 Task: open an excel sheet and write heading  Dollar SenseAdd Dates in a column and its values below  '2023-05-01, 2023-05-05, 2023-05-10, 2023-05-15, 2023-05-20, 2023-05-25 & 2023-05-31. 'Add Descriptionsin next column and its values below  Monthly Salary, Grocery Shopping, Dining Out., Utility Bill, Transportation, Entertainment & Miscellaneous. Add Amount in next column and its values below  $2,500, $100, $50, $150, $30, $50 & $20. Add Income/ Expensein next column and its values below  Income, Expenses, Expenses, Expenses, Expenses, Expenses & Expenses. Add Balance in next column and its values below  $2,500, $2,400, $2,350, $2,200, $2,170, $2,120 & $2,100. Save page Alpha Sales review 
Action: Mouse moved to (93, 175)
Screenshot: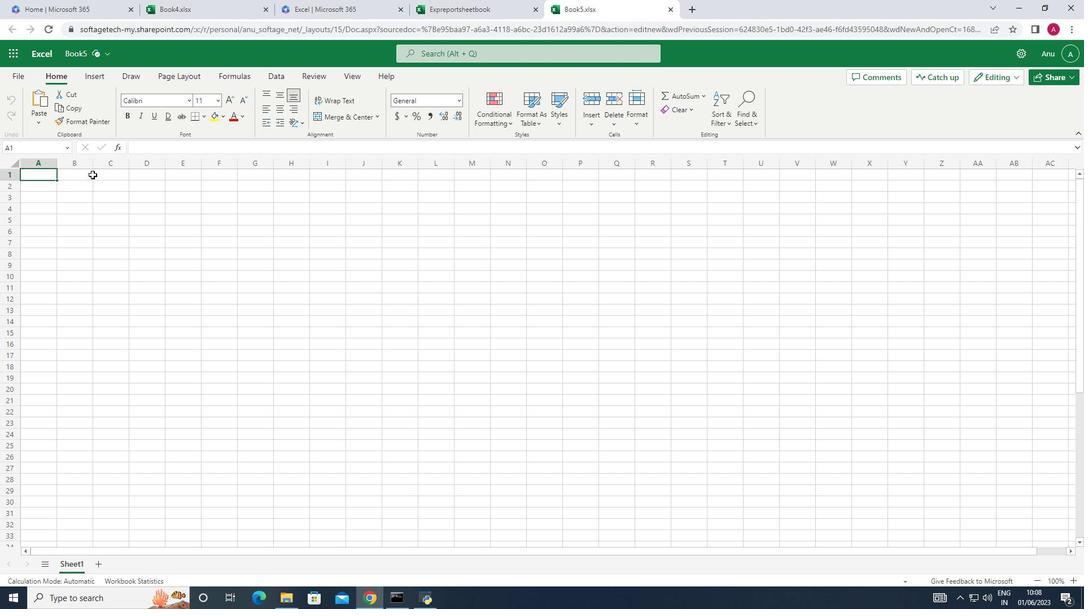 
Action: Mouse pressed left at (93, 175)
Screenshot: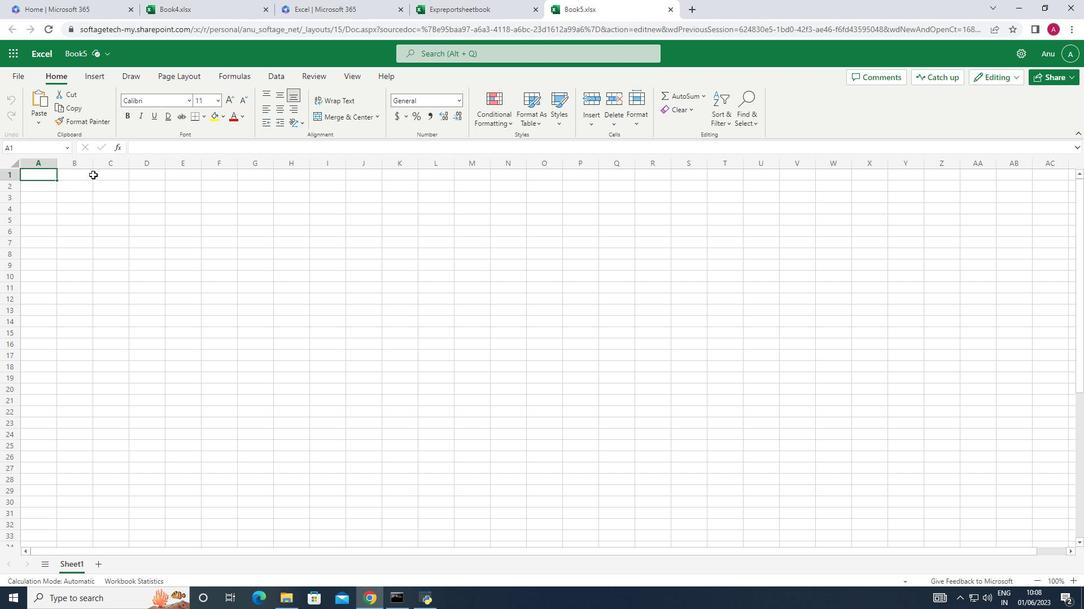 
Action: Key pressed <Key.shift>Dollar<Key.space><Key.shift>Sense<Key.space>
Screenshot: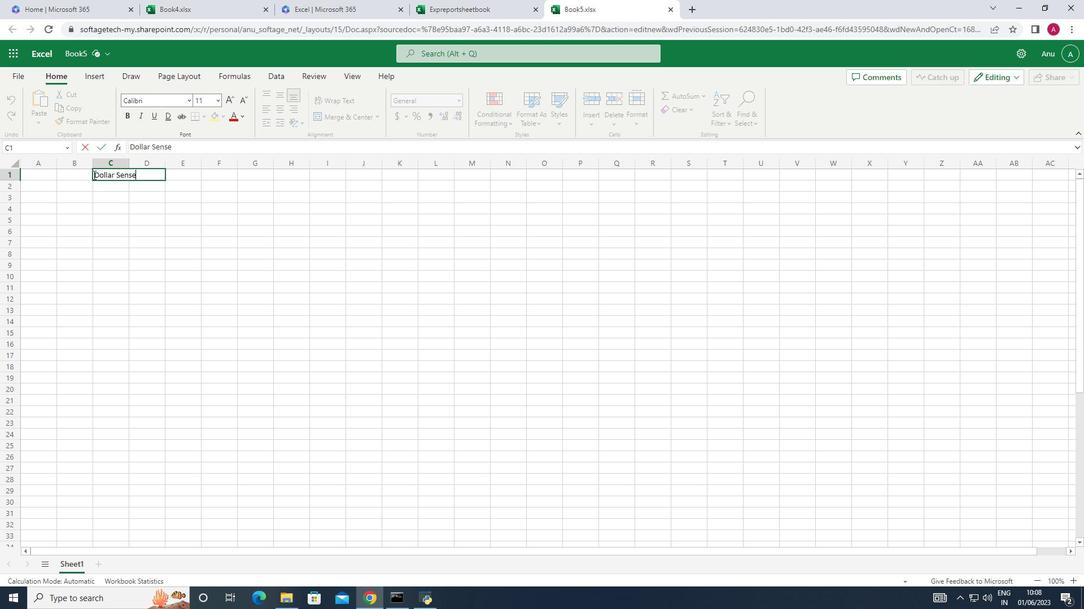
Action: Mouse moved to (43, 186)
Screenshot: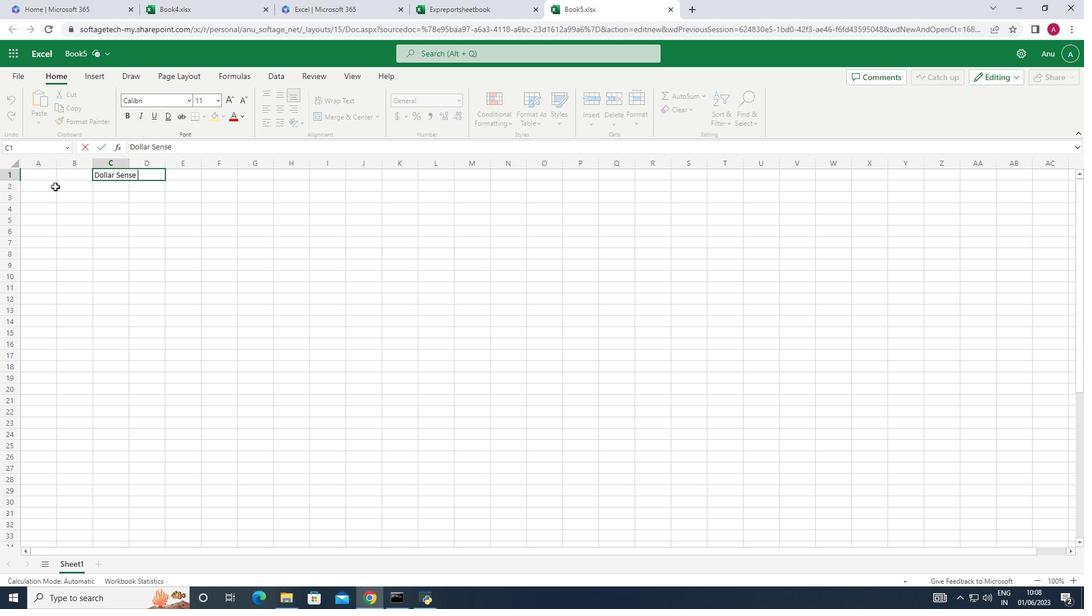 
Action: Mouse pressed left at (43, 186)
Screenshot: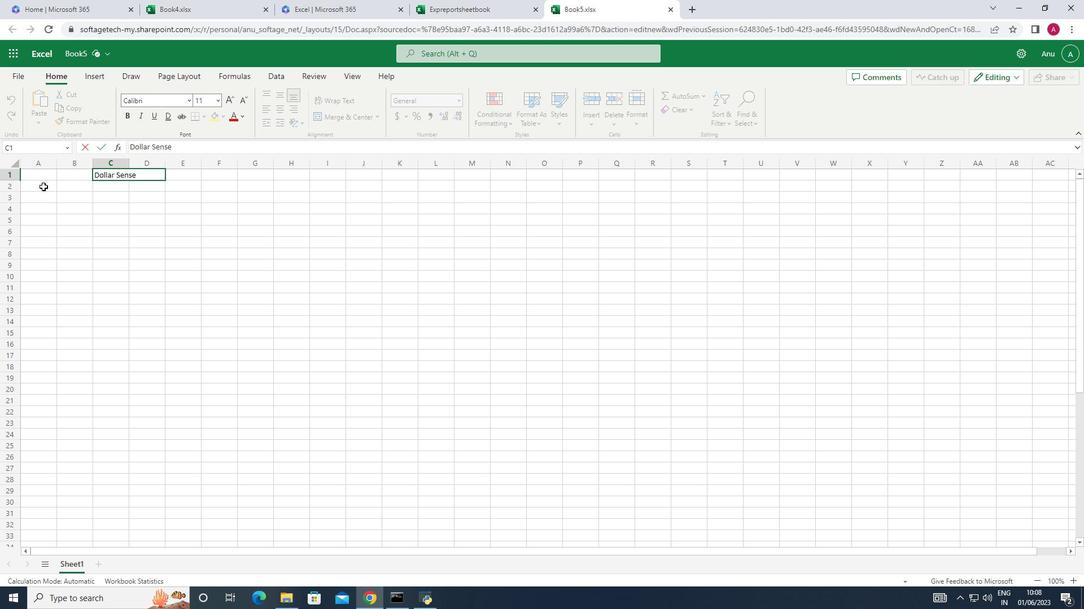
Action: Key pressed <Key.shift>Date<Key.down>2023-05-01<Key.down><Key.up>2023<Key.shift_r><Key.shift_r><Key.shift_r><Key.shift_r><Key.shift_r><Key.shift_r><Key.shift_r><Key.shift_r><Key.shift_r><Key.shift_r><Key.shift_r><Key.shift_r><Key.shift_r><Key.shift_r><Key.shift_r>_<Key.backspace>-05-01<Key.down>2023-05-05<Key.down>2023-05-10<Key.down>2023-15-<Key.backspace><Key.backspace><Key.backspace>5-15<Key.down>2023-05-20<Key.down>203-05-25<Key.down><Key.up>2023-05-25<Key.down>2023-05-31<Key.down>
Screenshot: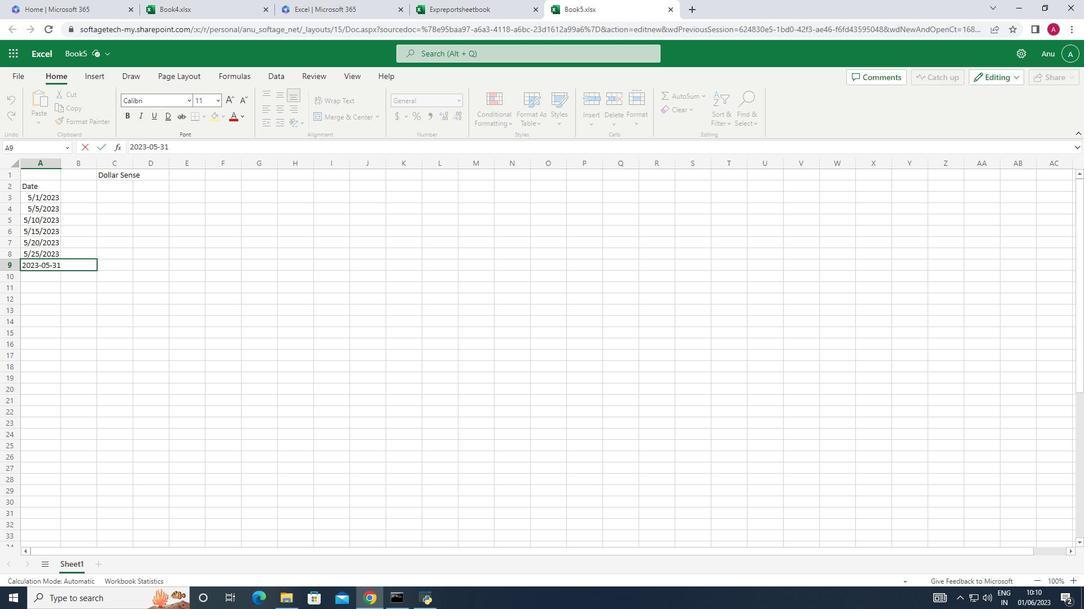 
Action: Mouse moved to (72, 188)
Screenshot: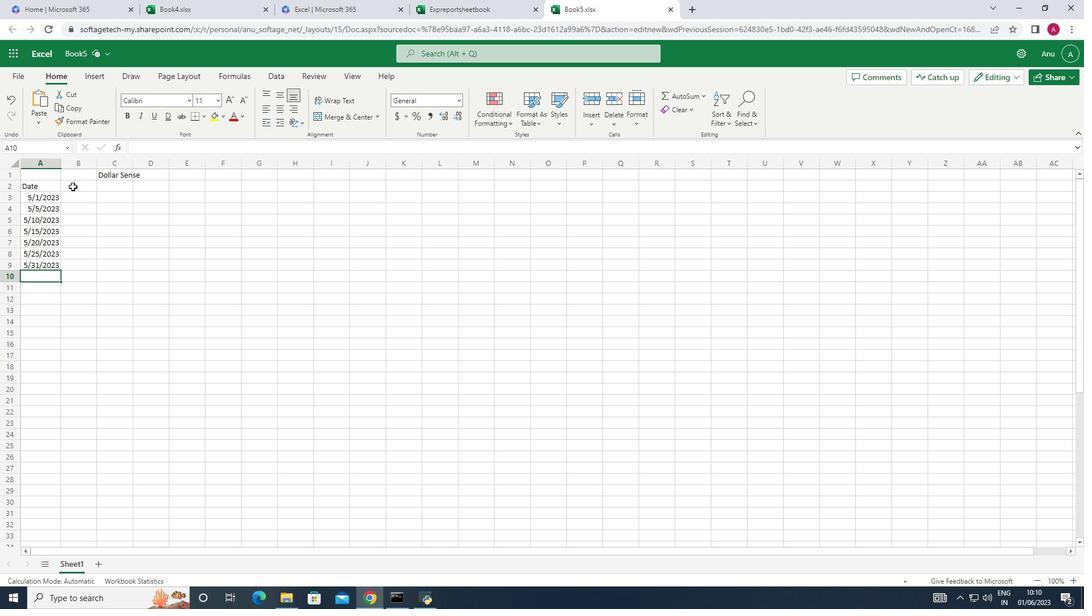 
Action: Mouse pressed left at (72, 188)
Screenshot: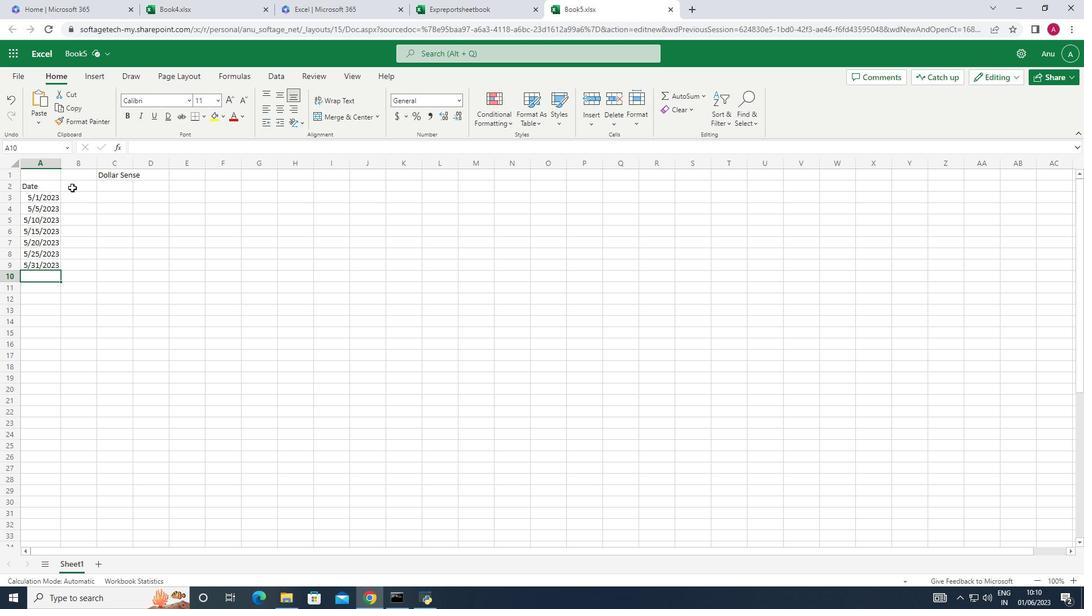 
Action: Key pressed <Key.shift>Descriptionsin<Key.backspace><Key.backspace><Key.down><Key.shift_r>Monthly<Key.space><Key.shift>Salary<Key.down><Key.shift>Grocery<Key.down><Key.shift>Shopping<Key.down><Key.shift>Dining<Key.space><Key.shift_r>Out<Key.down><Key.shift_r>Utility<Key.space><Key.shift>Bill<Key.down><Key.shift>Transportation<Key.down><Key.shift>Entertainment<Key.down>
Screenshot: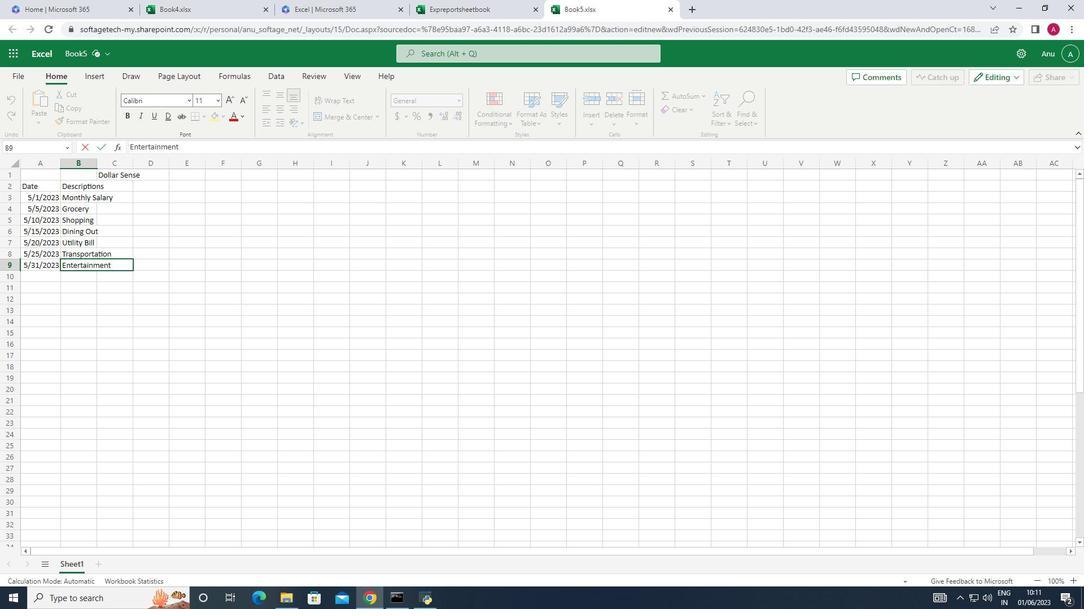 
Action: Mouse moved to (40, 198)
Screenshot: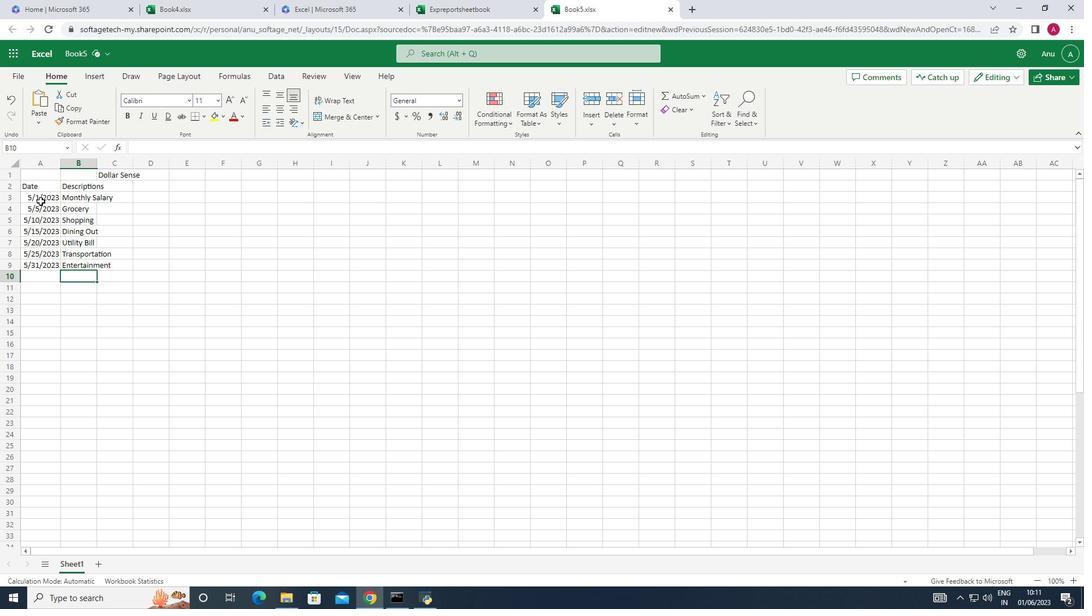 
Action: Mouse pressed left at (40, 198)
Screenshot: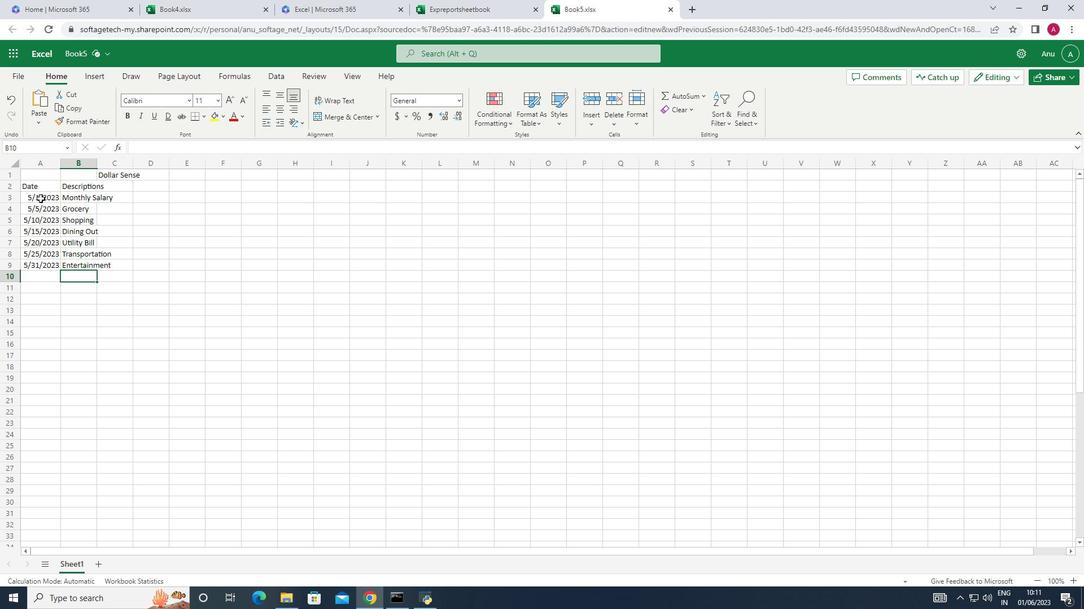 
Action: Mouse moved to (138, 237)
Screenshot: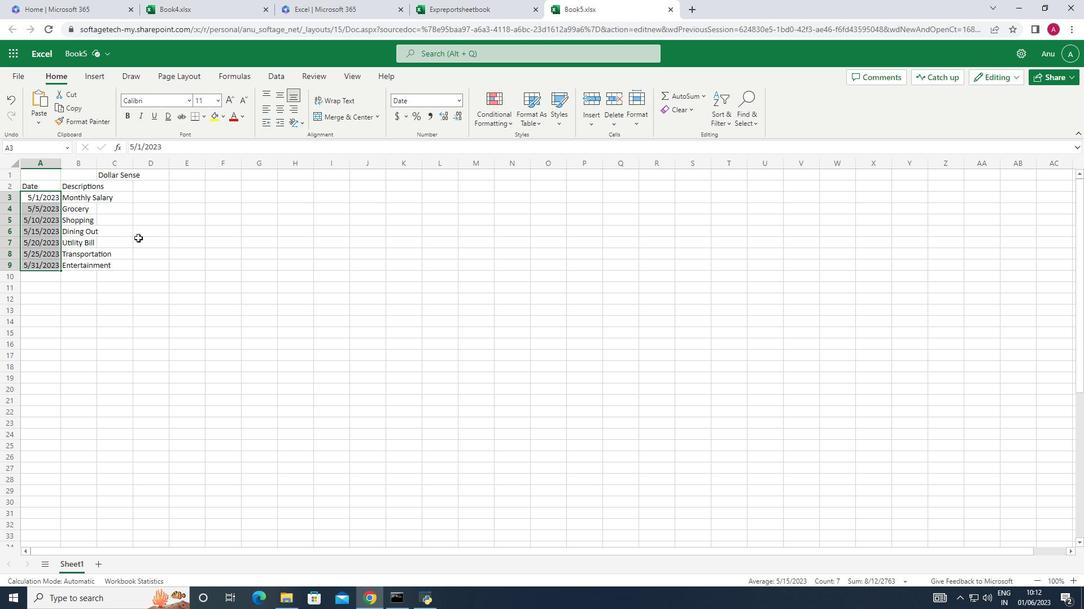 
Action: Mouse pressed left at (138, 237)
Screenshot: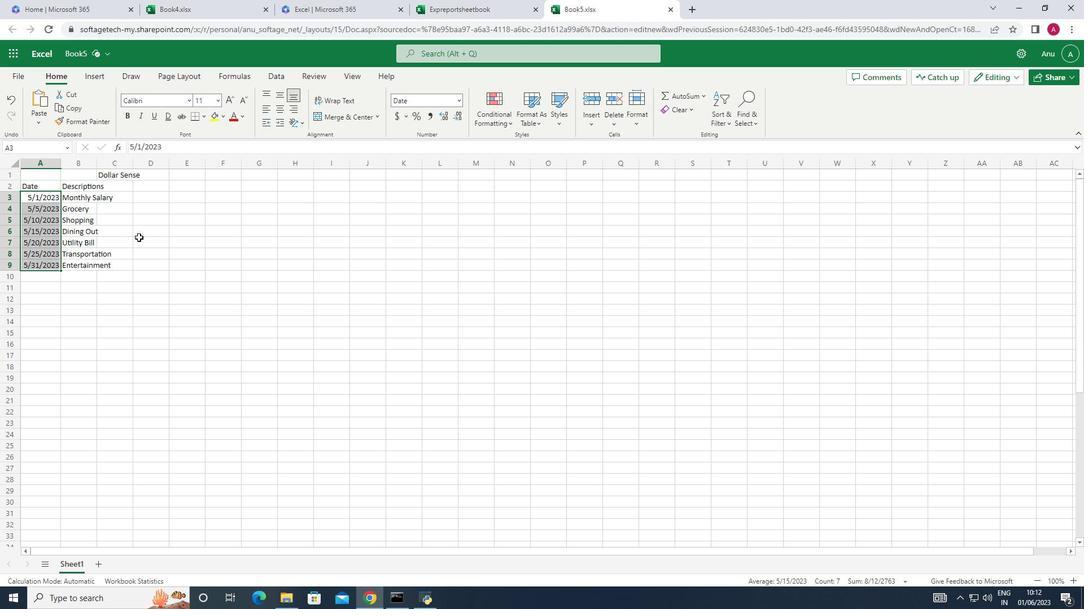 
Action: Mouse moved to (87, 224)
Screenshot: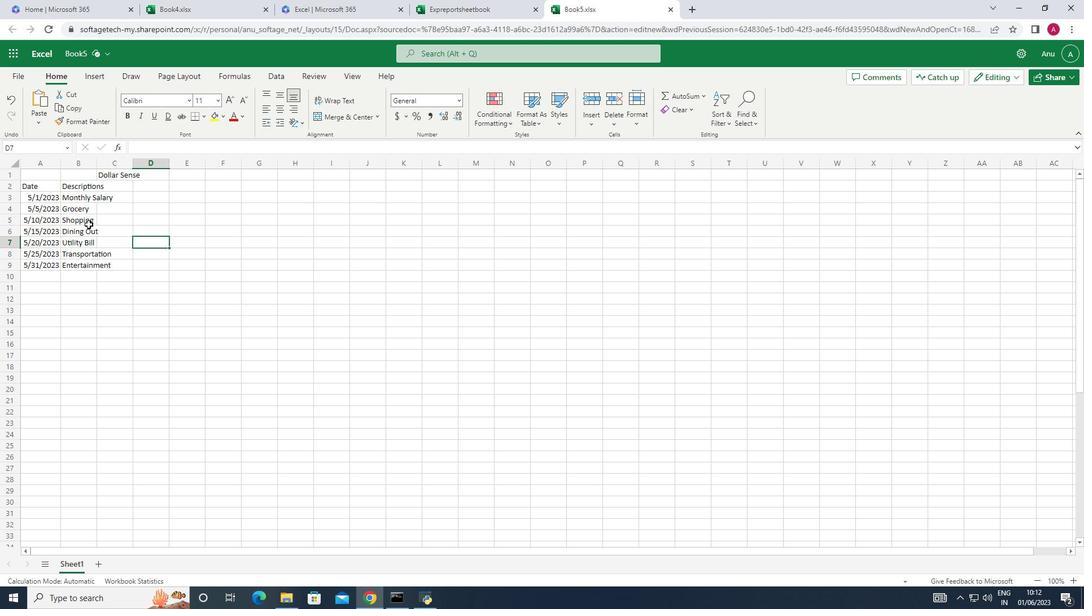 
Action: Mouse pressed left at (87, 224)
Screenshot: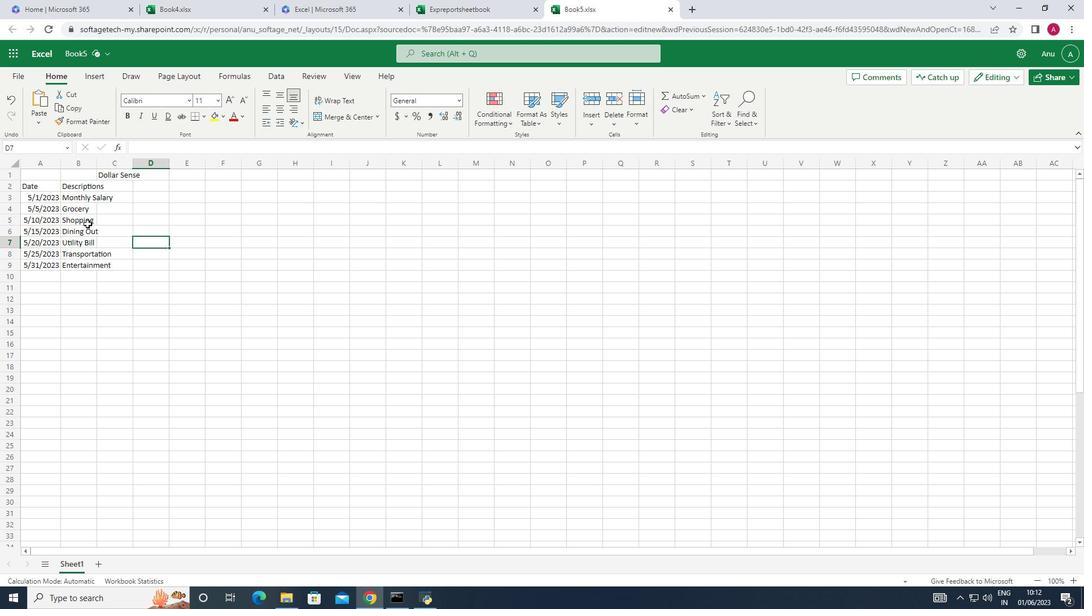 
Action: Mouse moved to (80, 232)
Screenshot: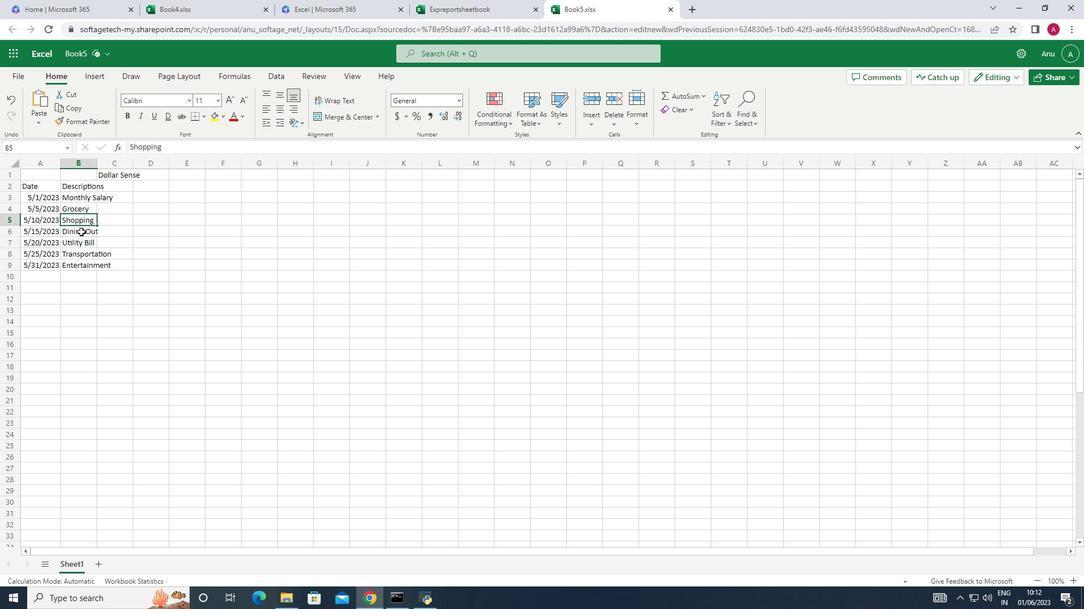 
Action: Mouse pressed left at (80, 232)
Screenshot: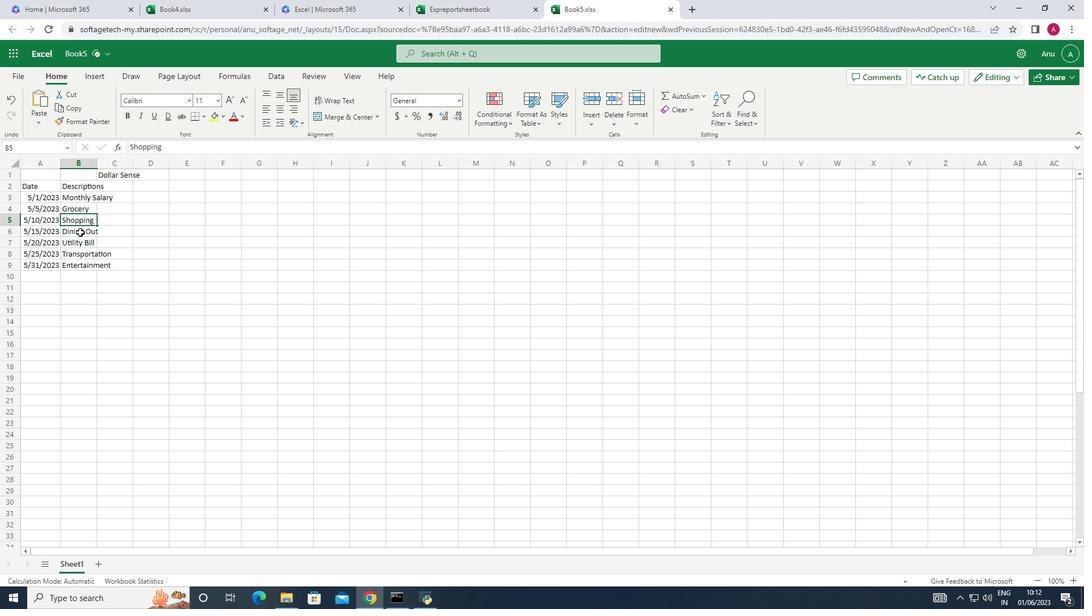 
Action: Mouse moved to (84, 264)
Screenshot: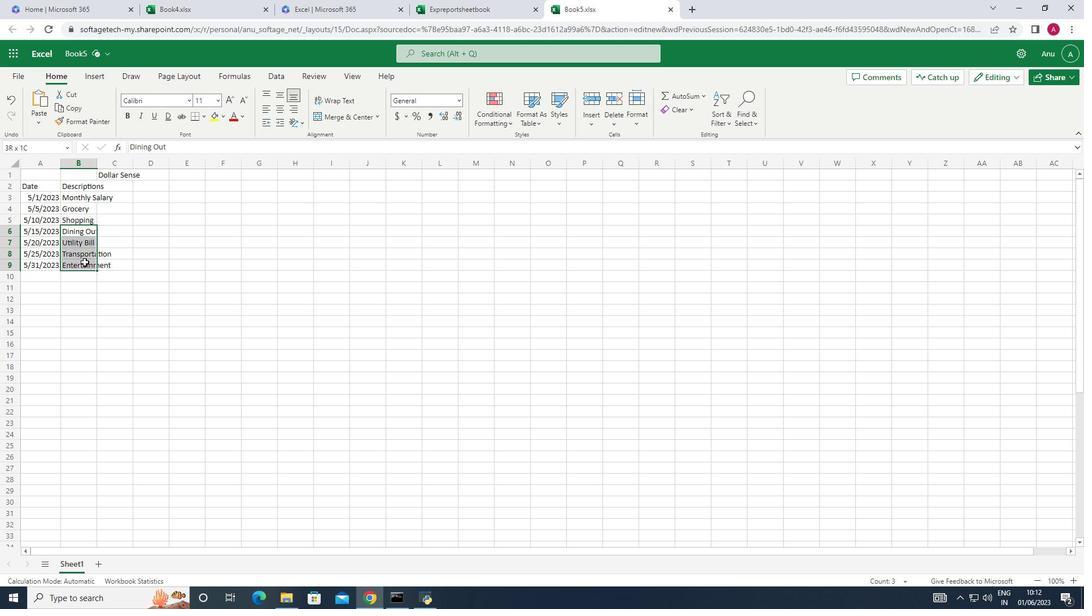 
Action: Key pressed ctrl+X
Screenshot: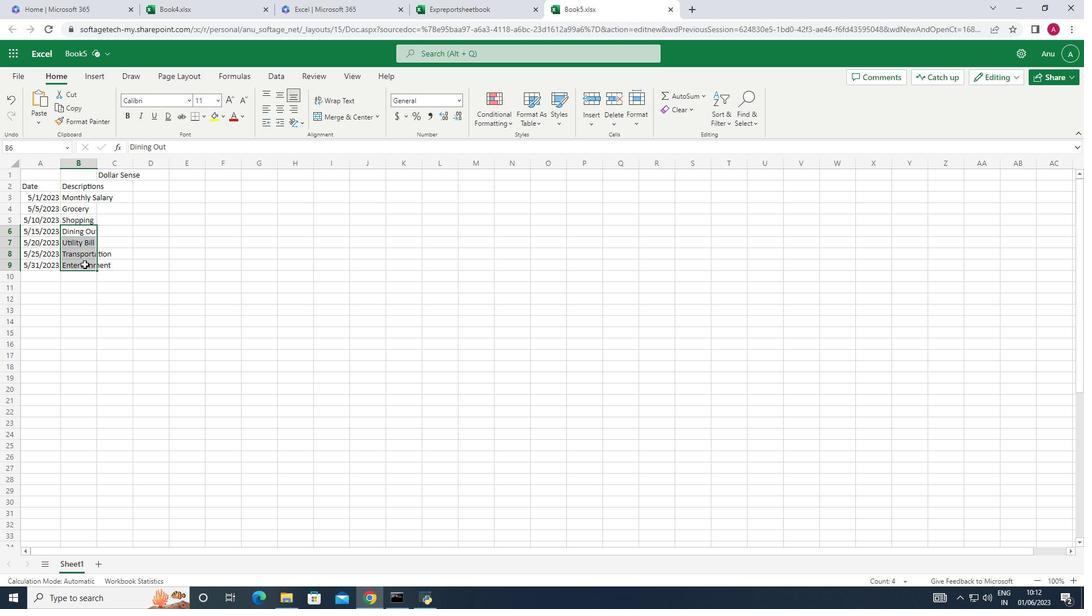 
Action: Mouse moved to (80, 223)
Screenshot: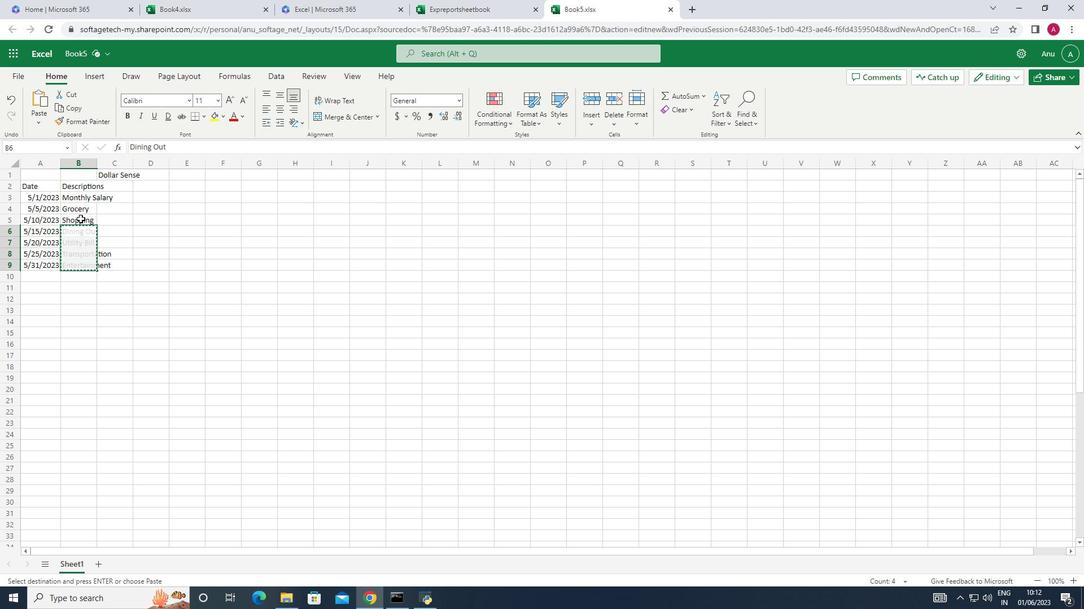 
Action: Mouse pressed left at (80, 223)
Screenshot: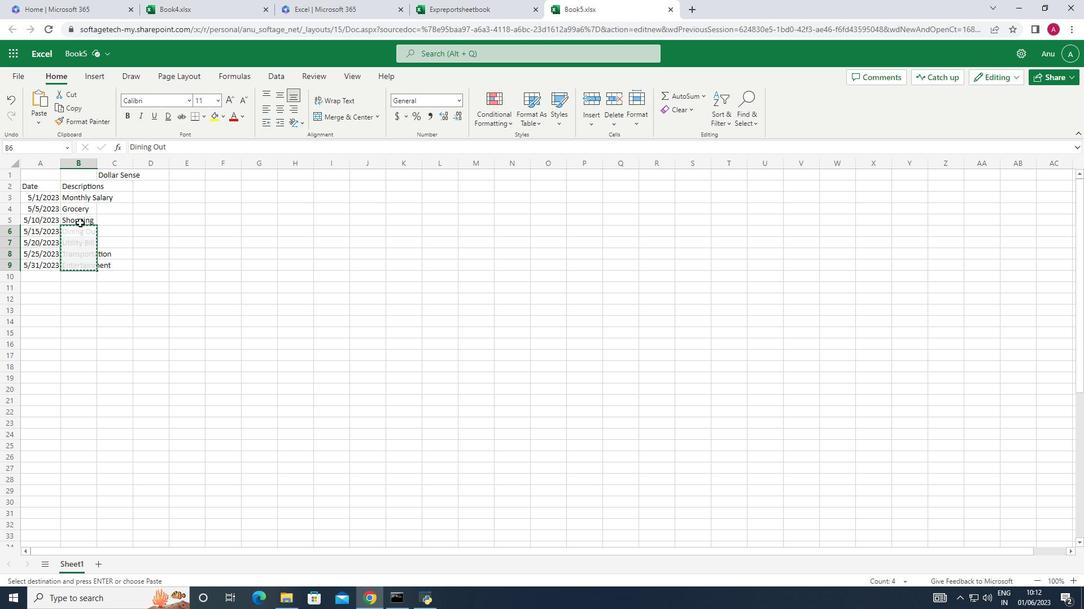 
Action: Key pressed ctrl+V
Screenshot: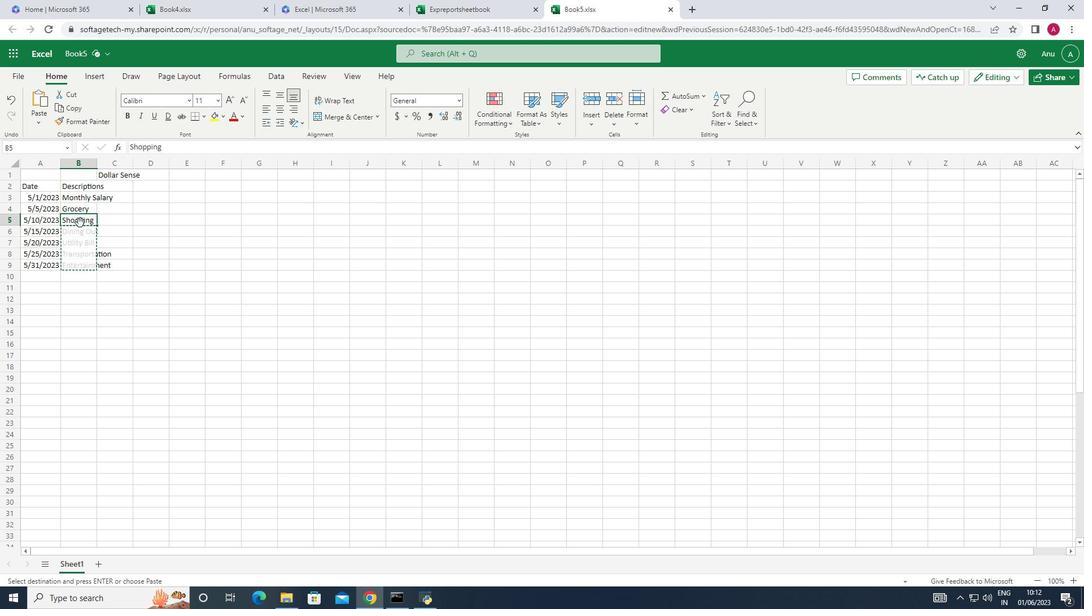 
Action: Mouse moved to (89, 208)
Screenshot: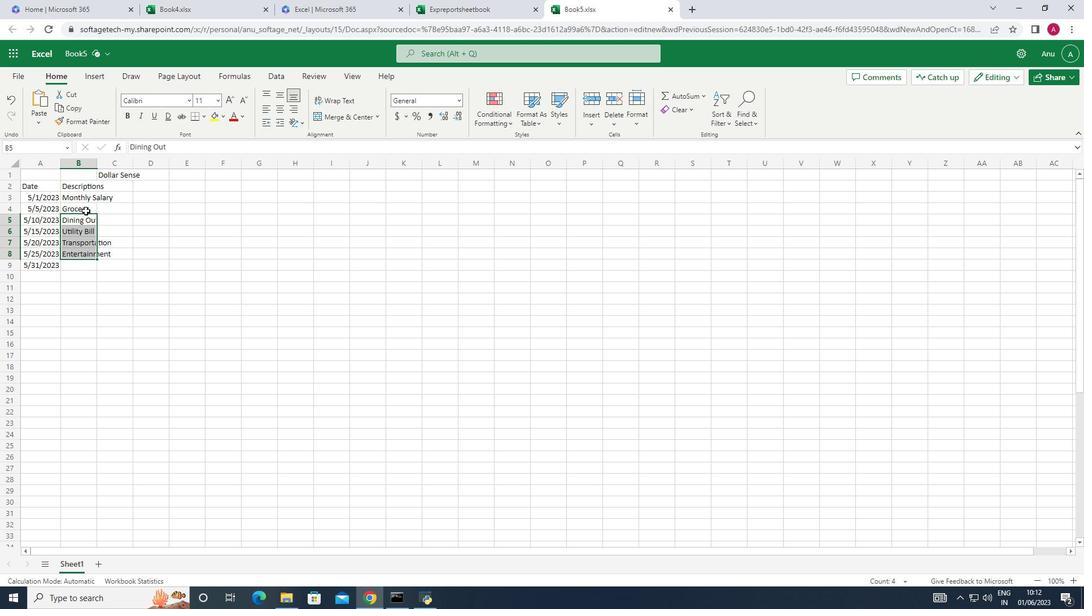 
Action: Mouse pressed left at (89, 208)
Screenshot: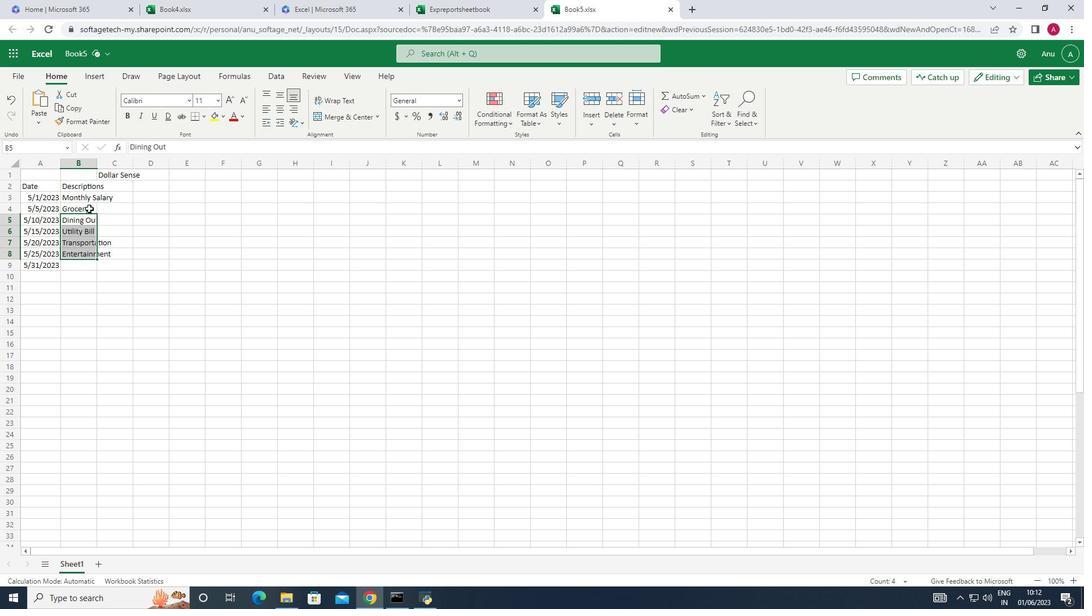 
Action: Mouse pressed left at (89, 208)
Screenshot: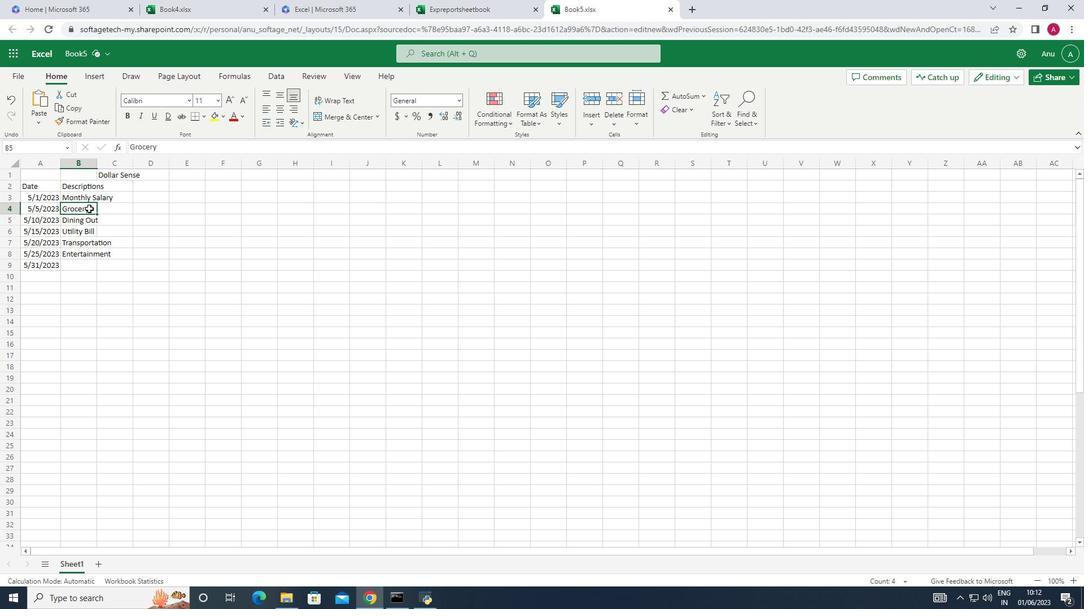 
Action: Key pressed <Key.space><Key.shift>Shopping
Screenshot: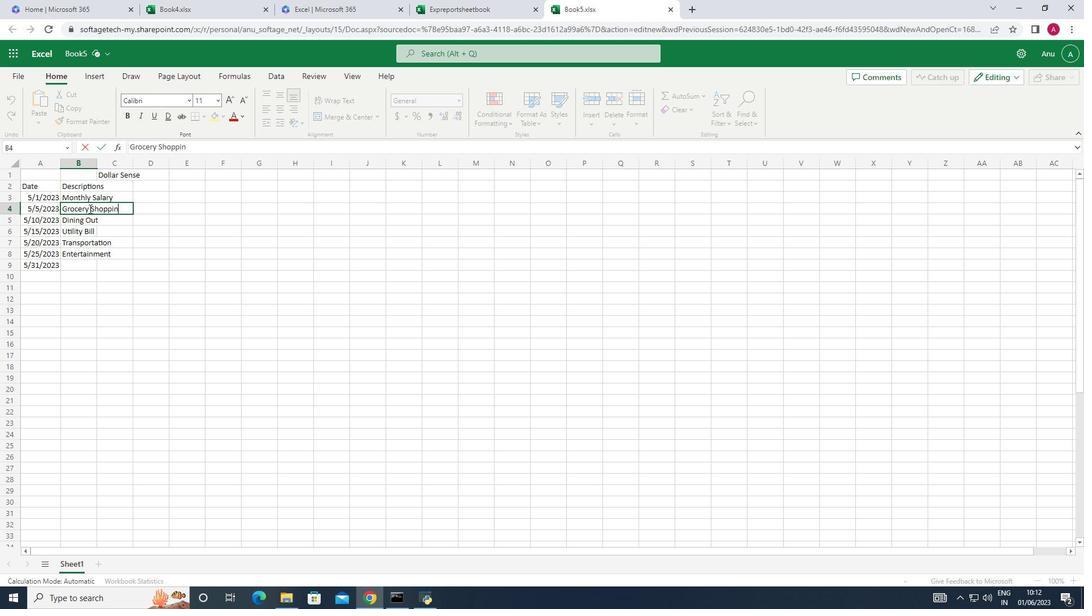 
Action: Mouse moved to (83, 265)
Screenshot: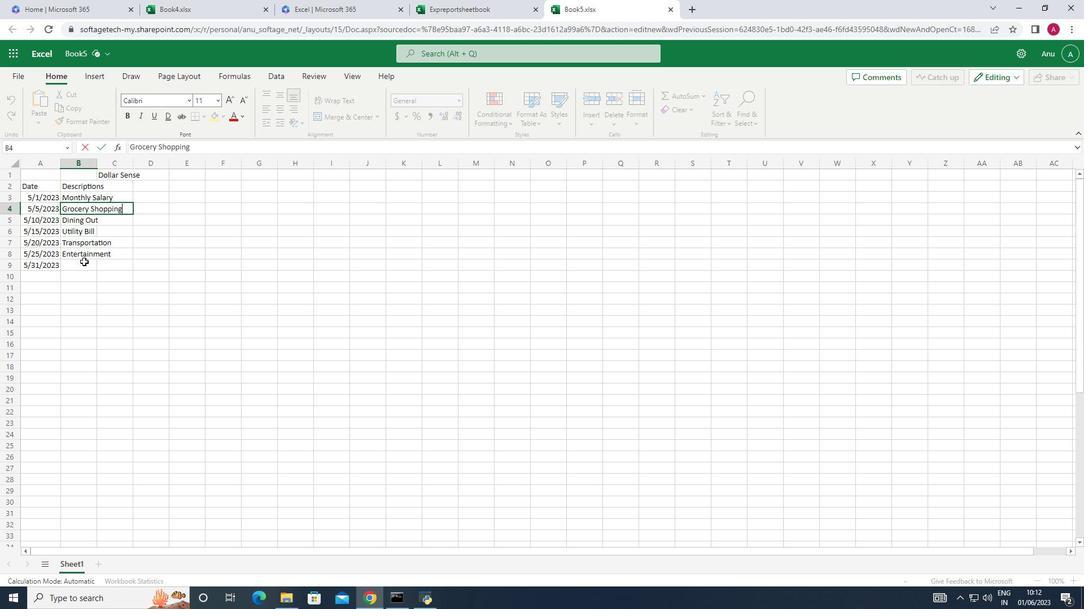 
Action: Mouse pressed left at (83, 265)
Screenshot: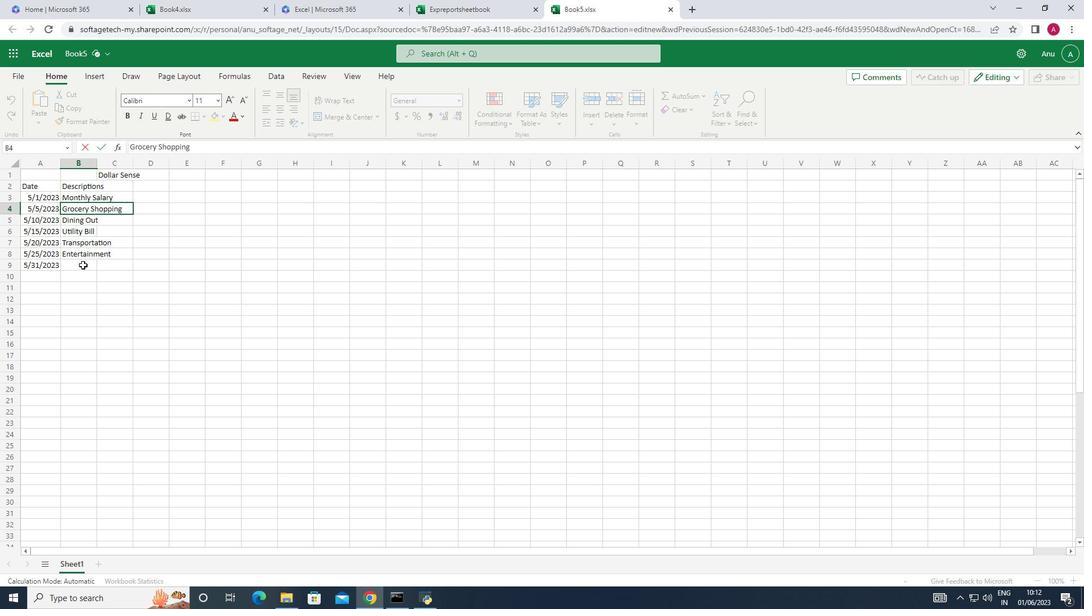 
Action: Key pressed <Key.shift_r>Miscellaneous<Key.right>
Screenshot: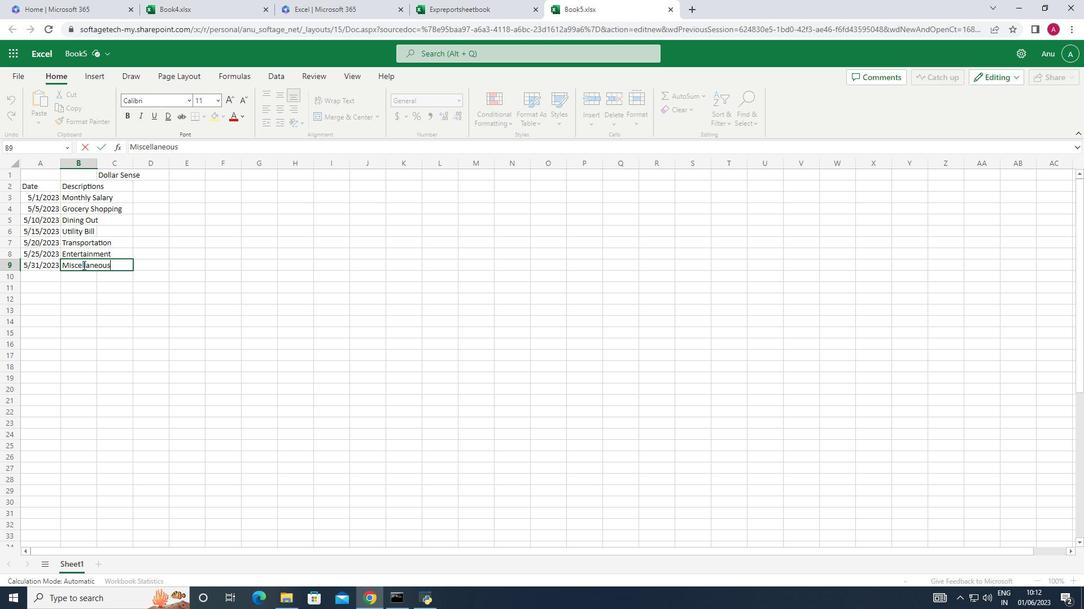 
Action: Mouse moved to (99, 167)
Screenshot: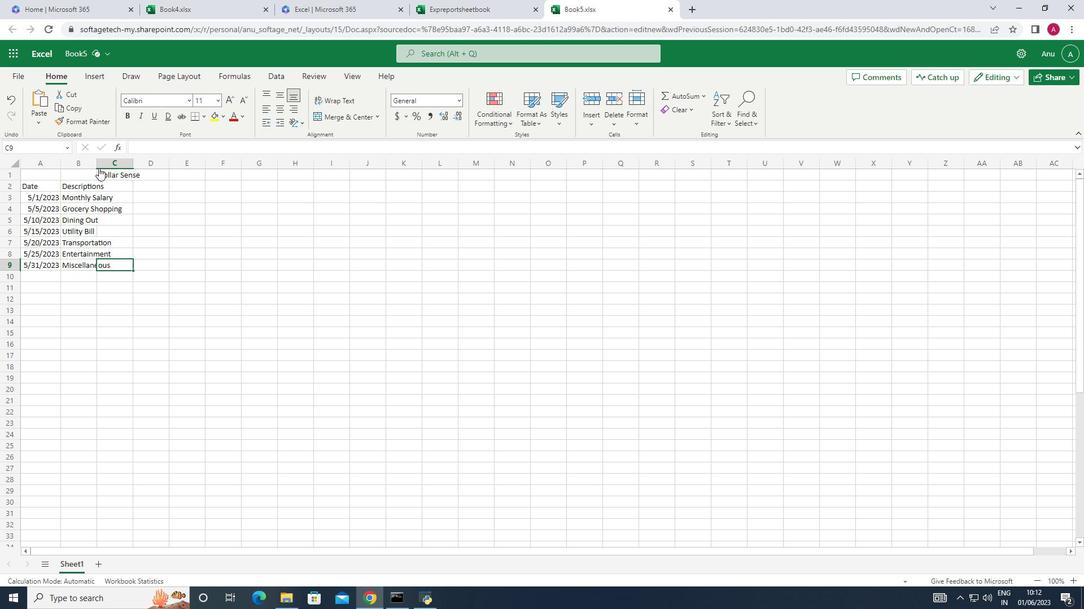 
Action: Mouse pressed left at (99, 167)
Screenshot: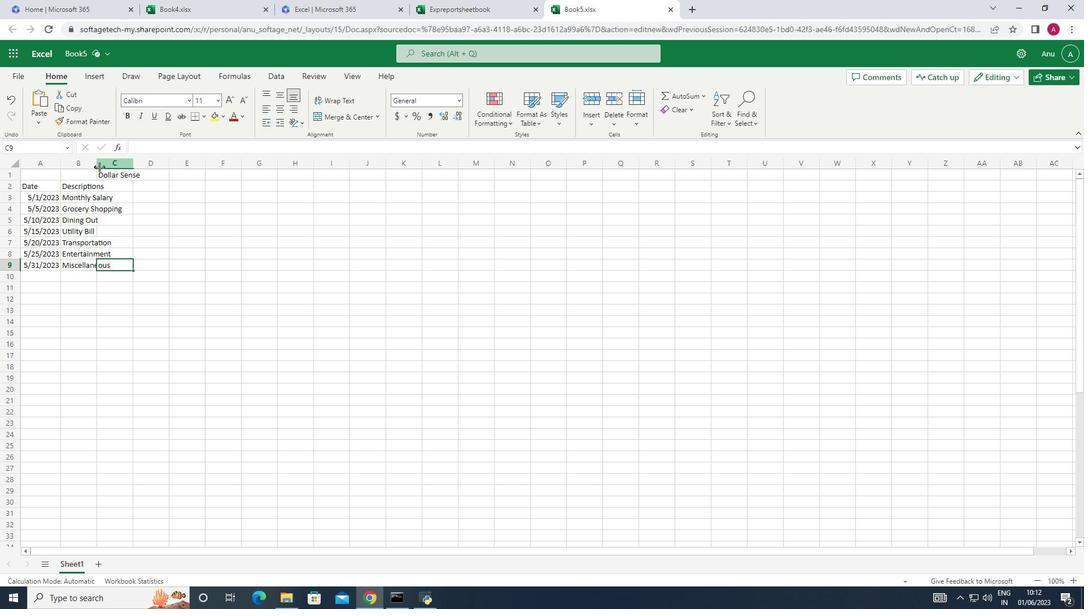 
Action: Mouse pressed left at (99, 167)
Screenshot: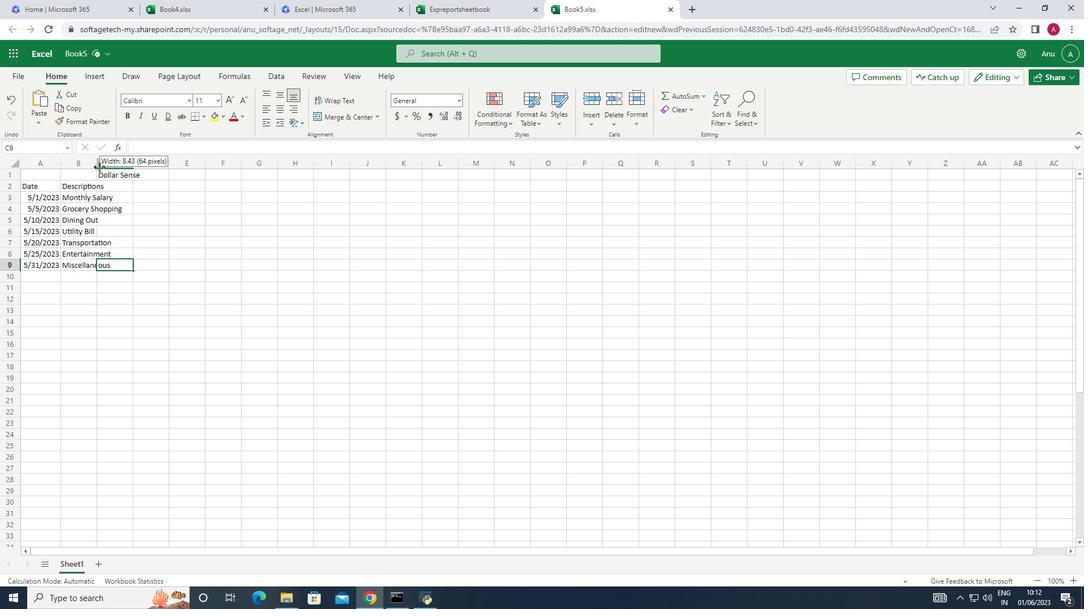 
Action: Mouse moved to (146, 186)
Screenshot: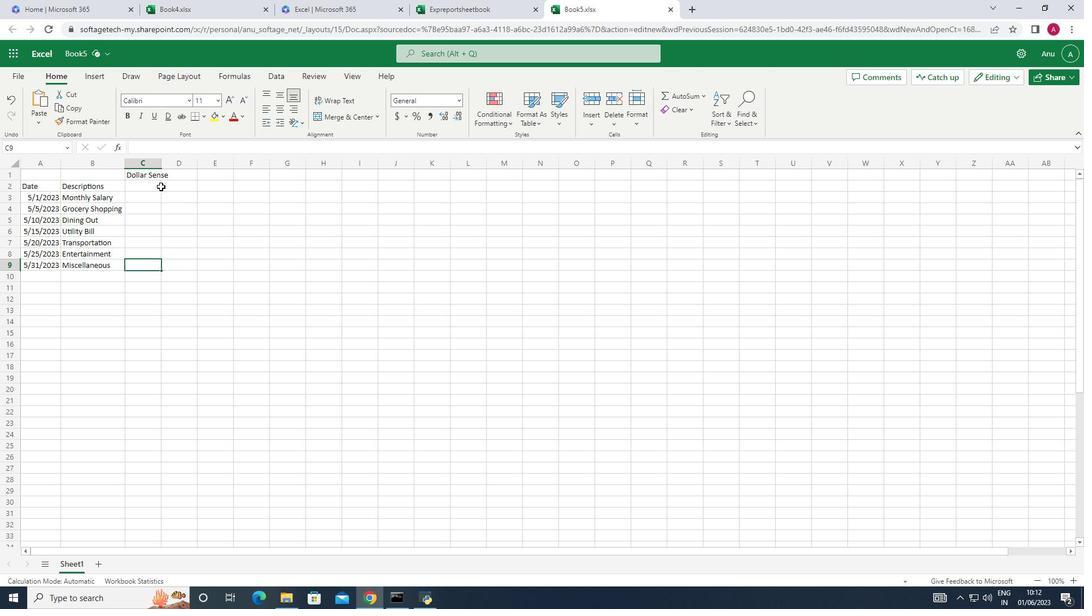 
Action: Mouse pressed left at (146, 186)
Screenshot: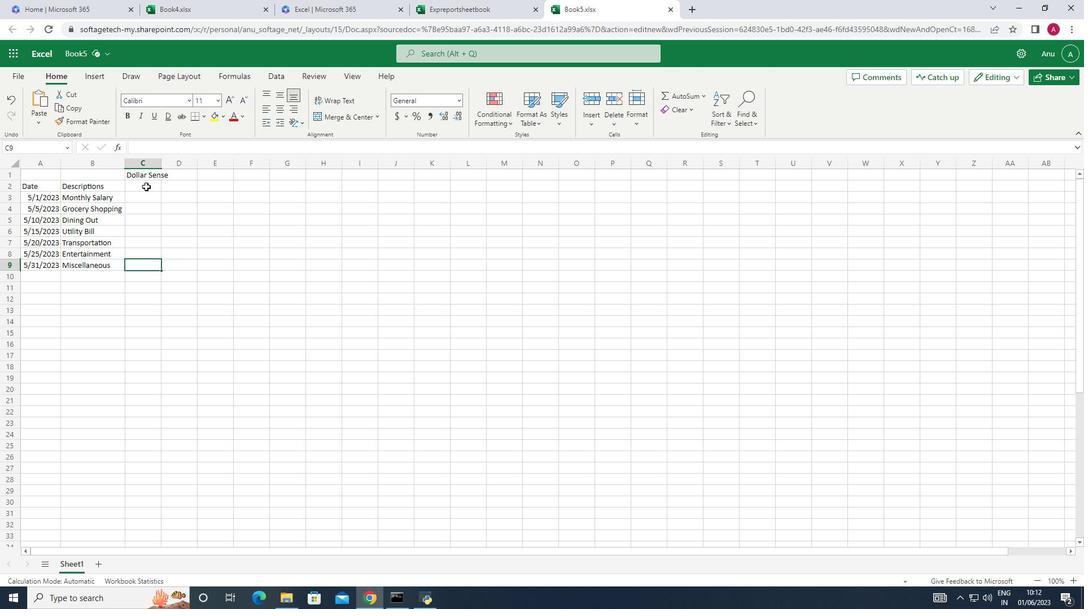 
Action: Mouse moved to (134, 189)
Screenshot: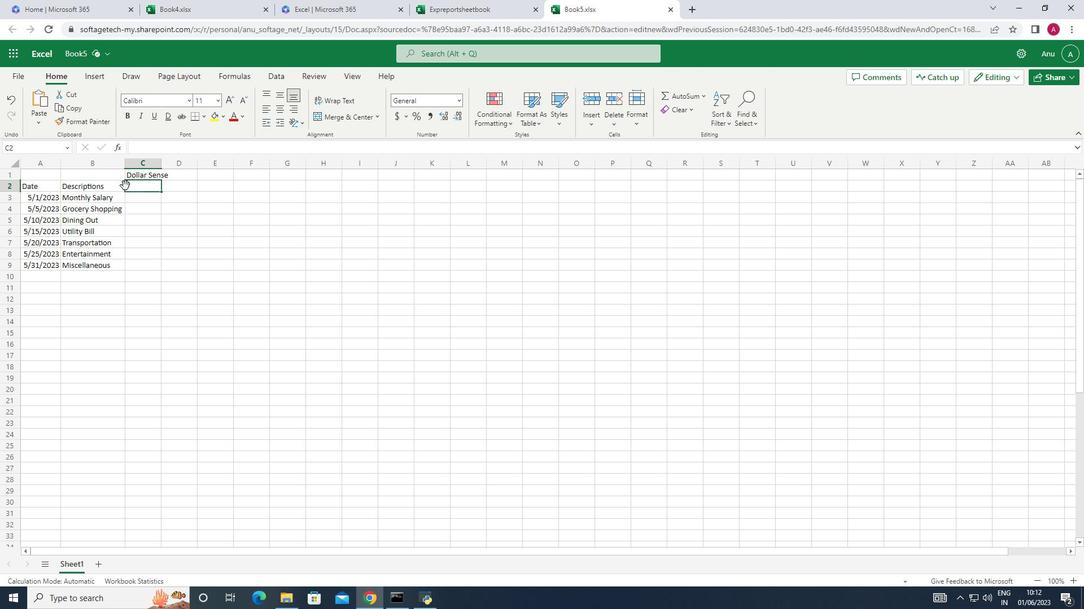 
Action: Key pressed <Key.shift>Amount<Key.down>2500<Key.down>100<Key.down>50<Key.down>150<Key.down>30<Key.down>50<Key.down>20
Screenshot: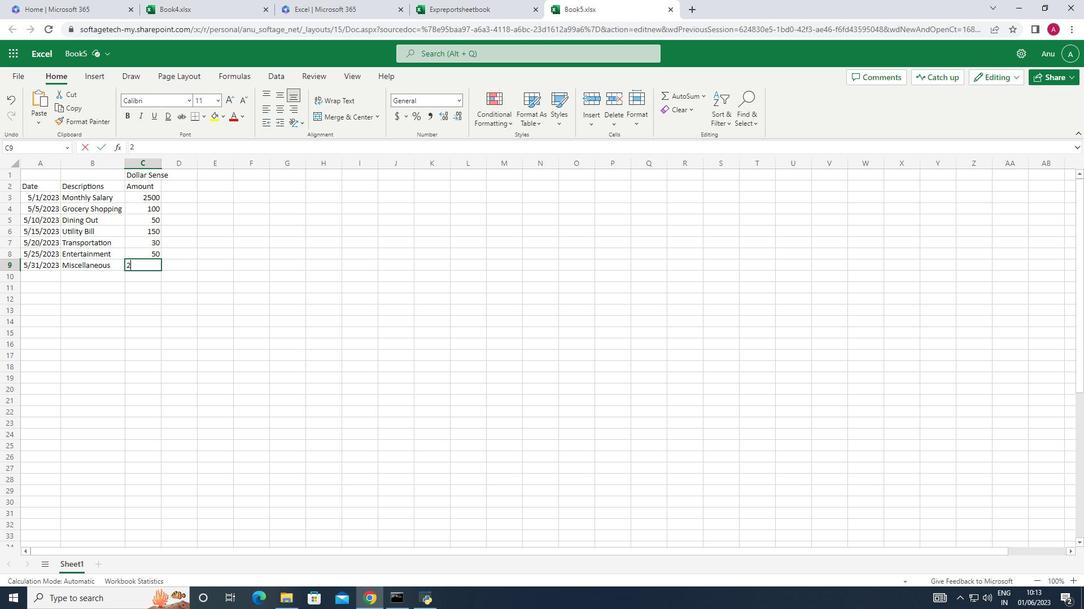 
Action: Mouse moved to (144, 197)
Screenshot: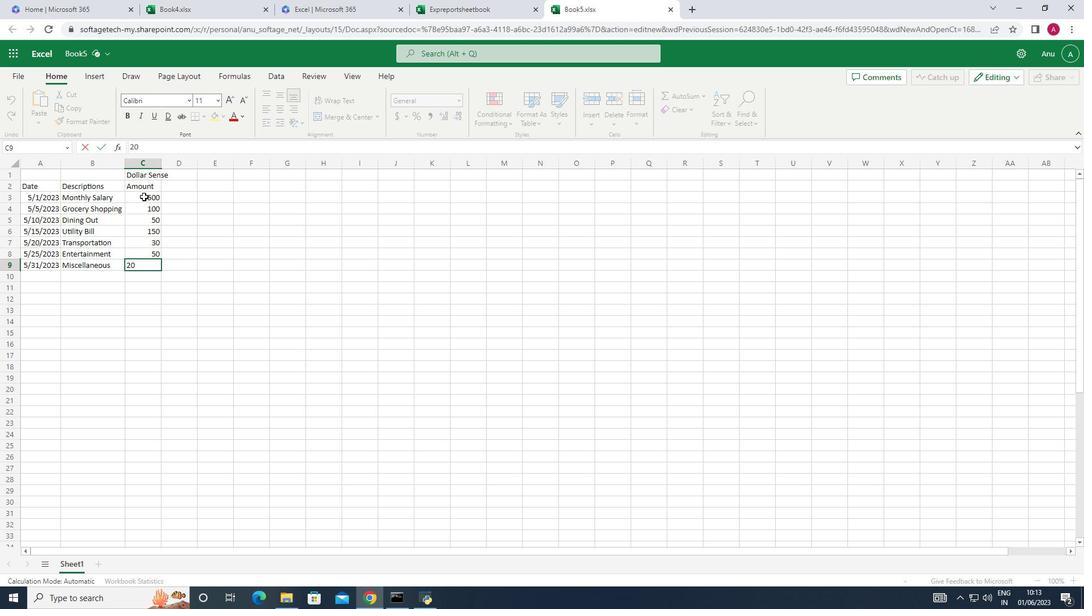 
Action: Mouse pressed left at (144, 197)
Screenshot: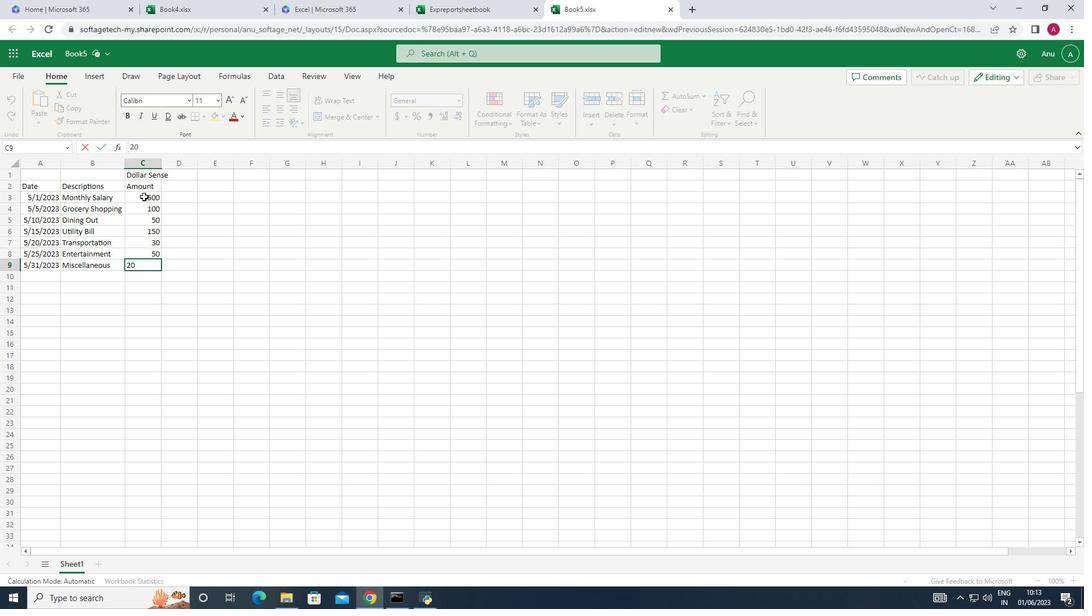 
Action: Mouse moved to (399, 111)
Screenshot: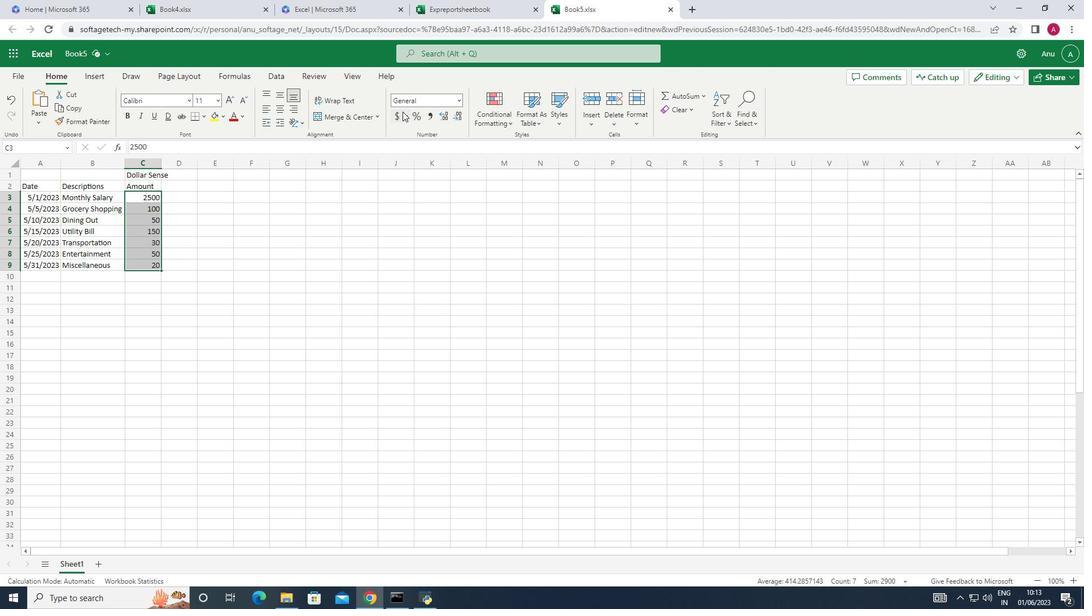
Action: Mouse pressed left at (399, 111)
Screenshot: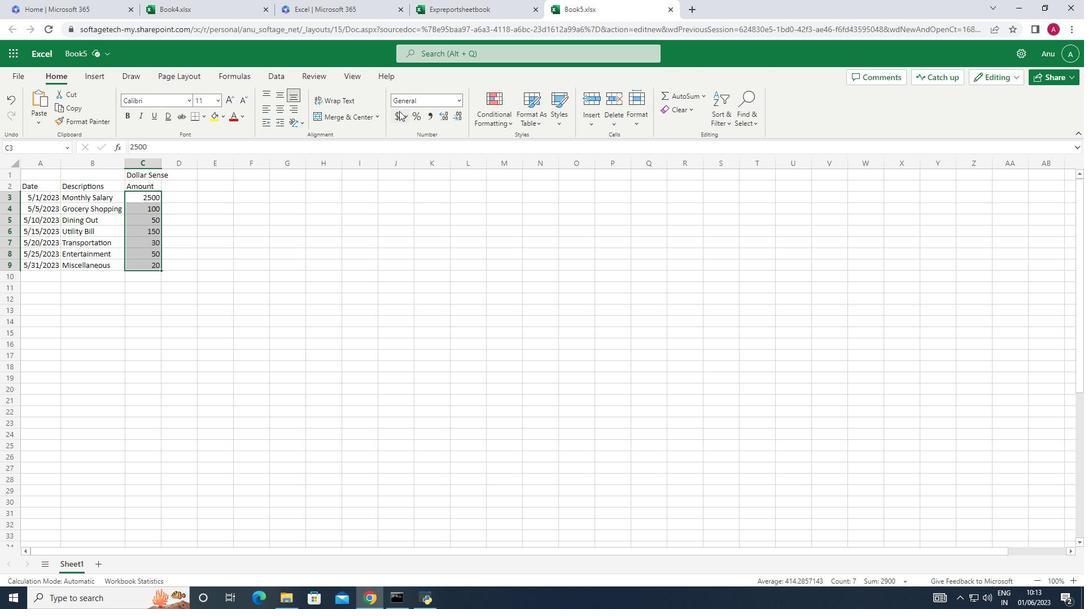 
Action: Mouse moved to (420, 133)
Screenshot: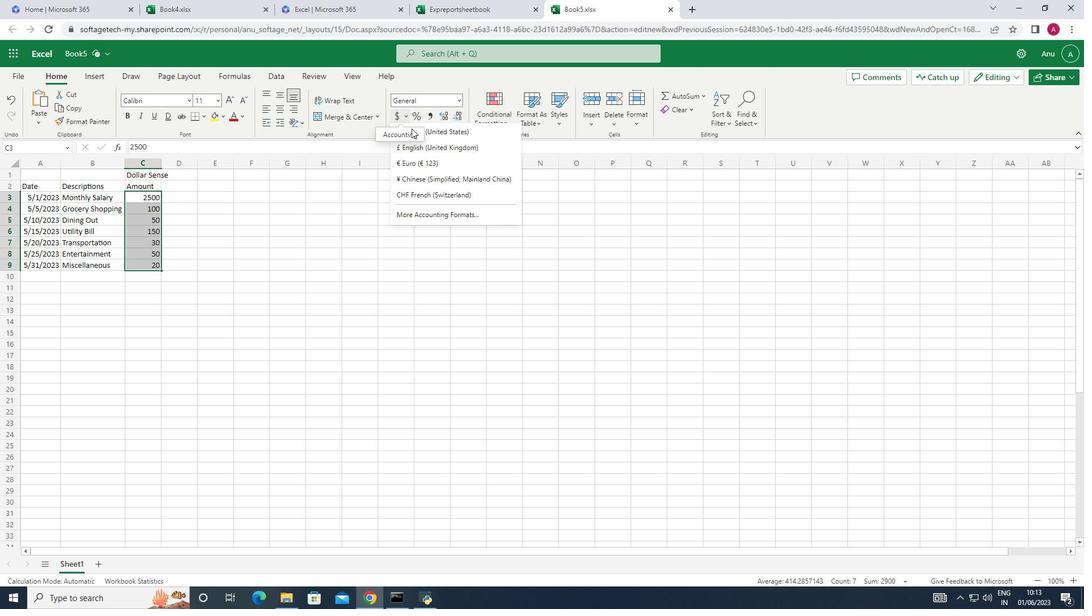 
Action: Mouse pressed left at (420, 133)
Screenshot: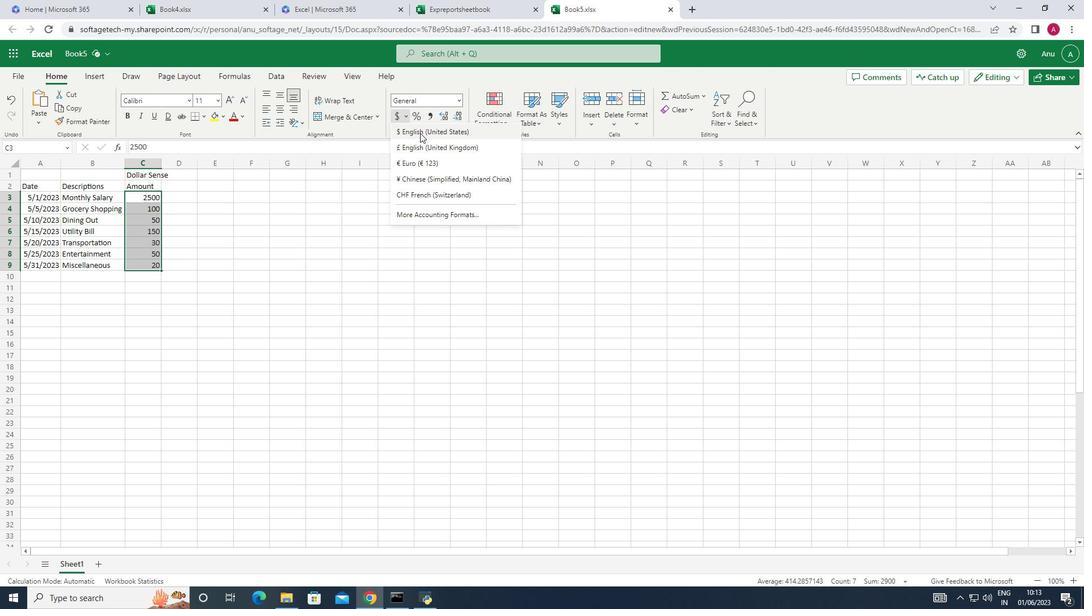 
Action: Mouse moved to (182, 191)
Screenshot: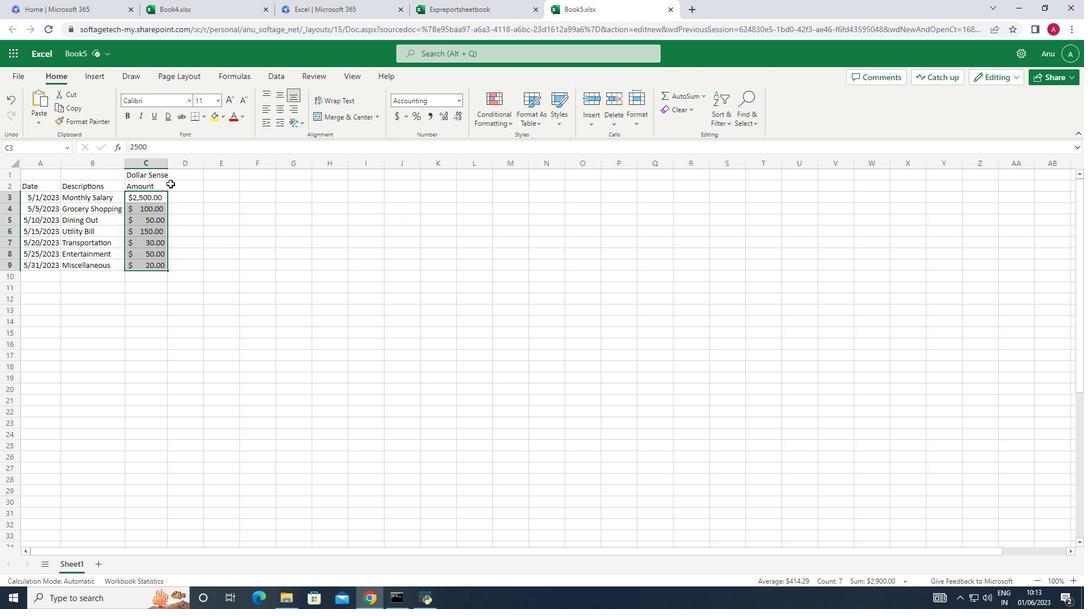 
Action: Mouse pressed left at (182, 191)
Screenshot: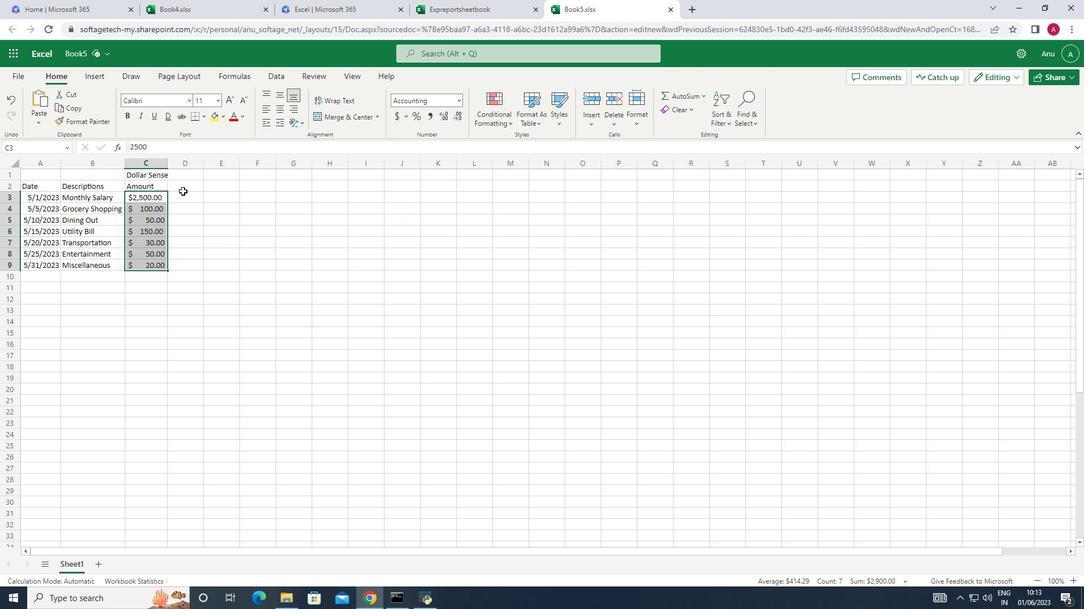 
Action: Key pressed <Key.shift>Income/<Key.shift_r><Key.shift_r><Key.shift_r><Key.shift_r><Key.shift_r><Key.shift_r><Key.shift_r><Key.shift_r><Key.shift_r><Key.shift_r><Key.shift_r>Expense
Screenshot: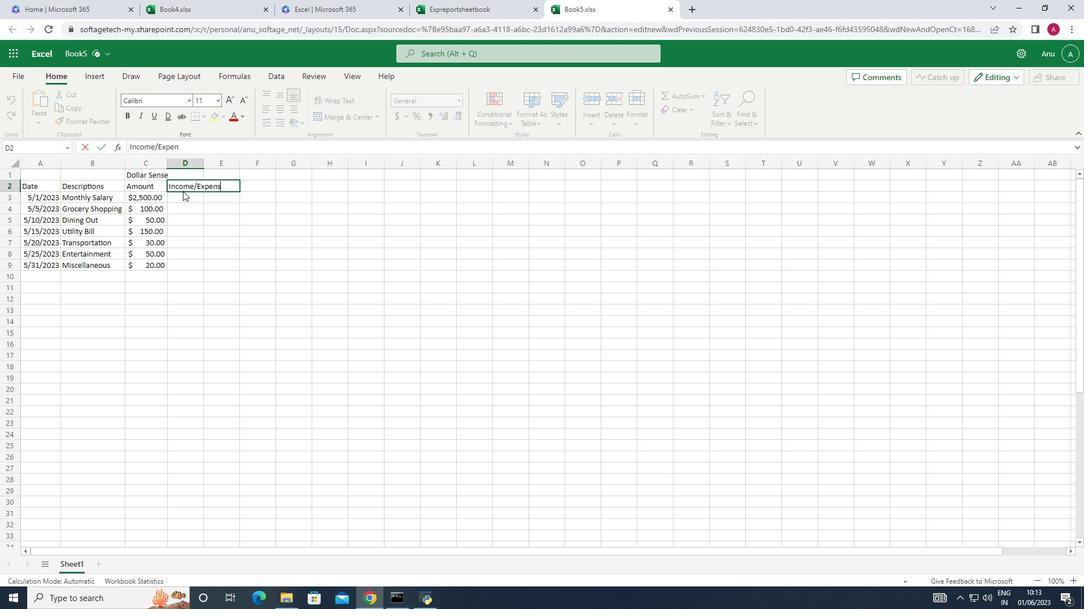 
Action: Mouse moved to (220, 166)
Screenshot: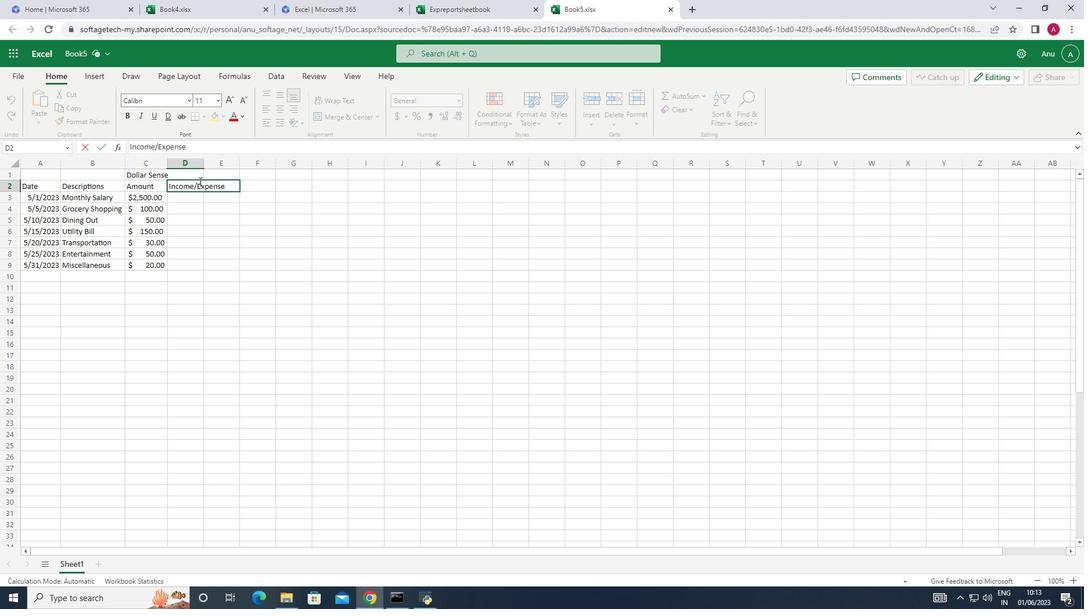 
Action: Key pressed <Key.down>
Screenshot: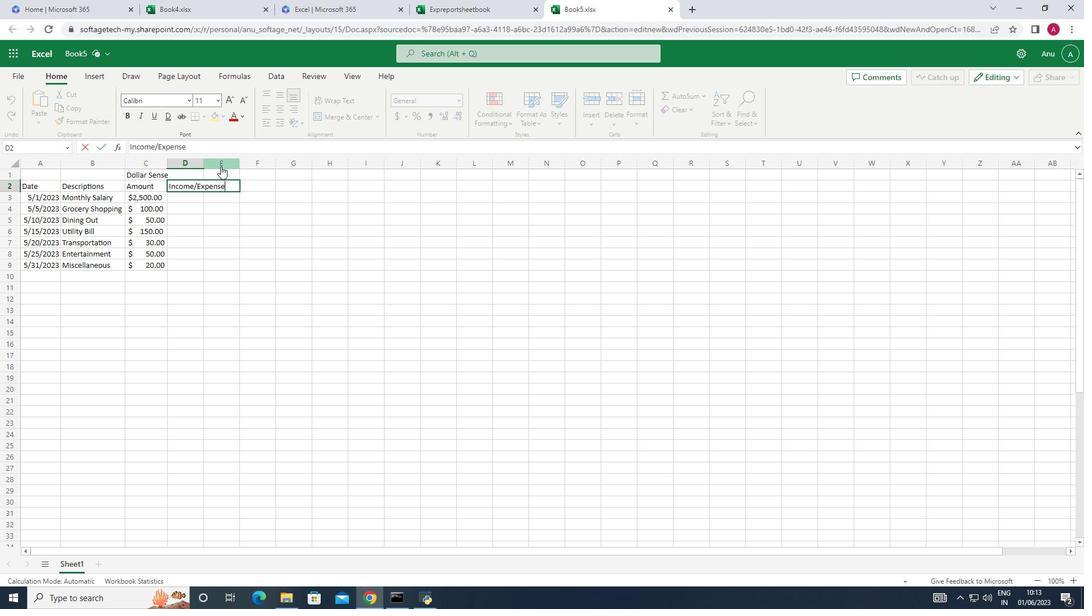 
Action: Mouse moved to (224, 164)
Screenshot: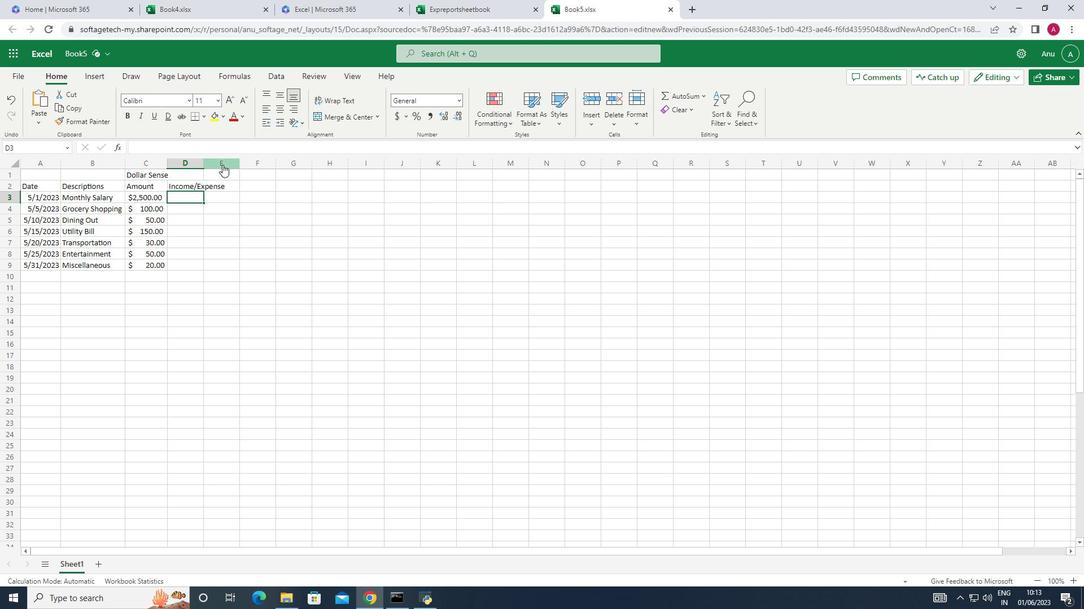 
Action: Key pressed <Key.shift_r>Income<Key.down><Key.up><Key.shift_r>Incom<Key.space><Key.backspace>e<Key.delete><Key.down><Key.shift>Expense<Key.right><Key.left><Key.down><Key.shift>Ex<Key.down>e<Key.down>e<Key.down>e<Key.down>e
Screenshot: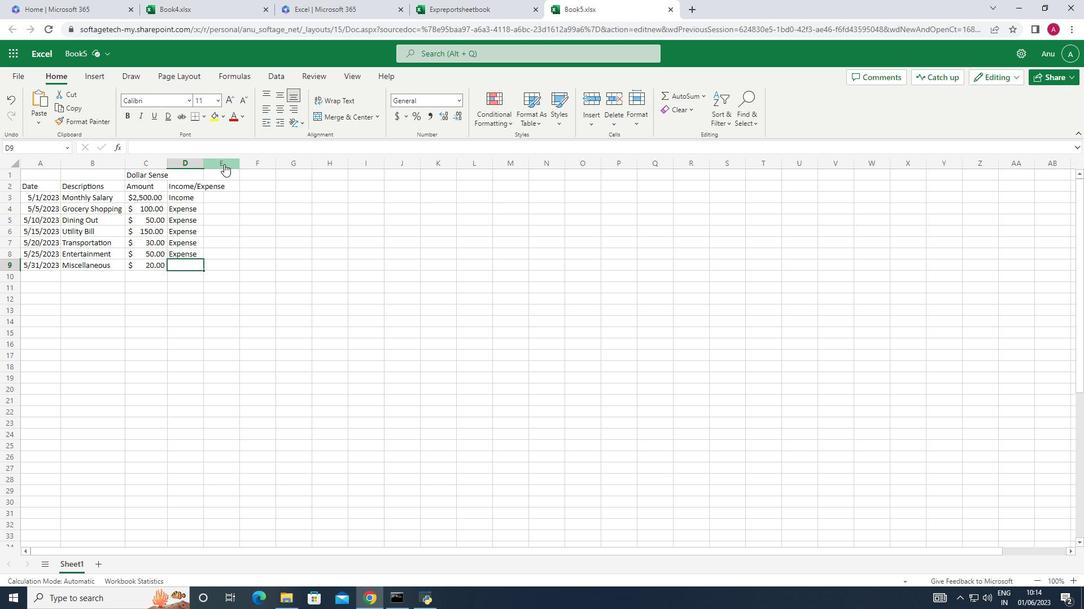
Action: Mouse moved to (200, 162)
Screenshot: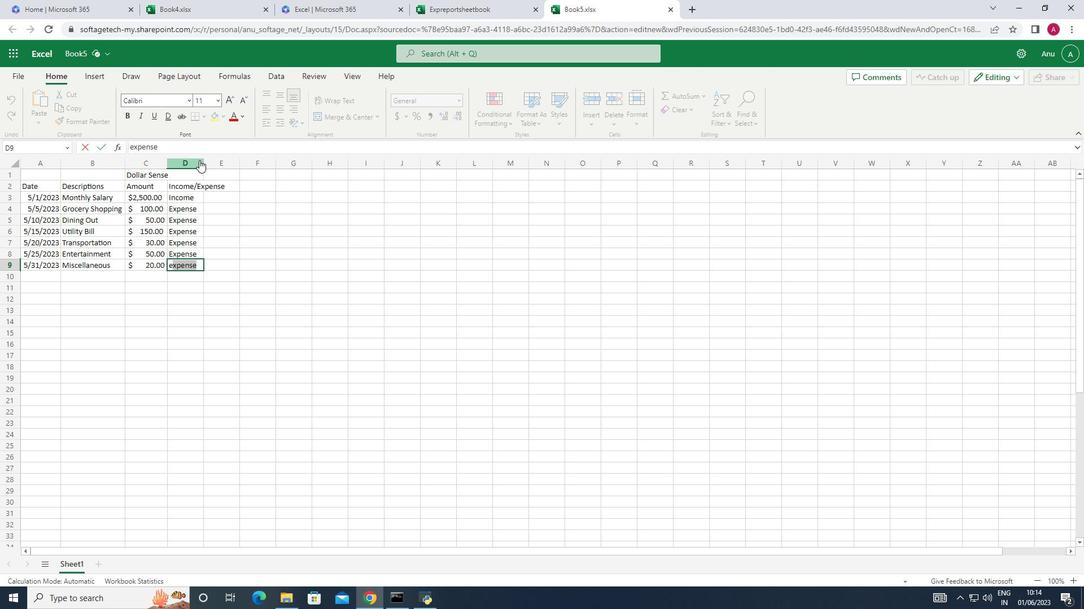 
Action: Mouse pressed left at (200, 162)
Screenshot: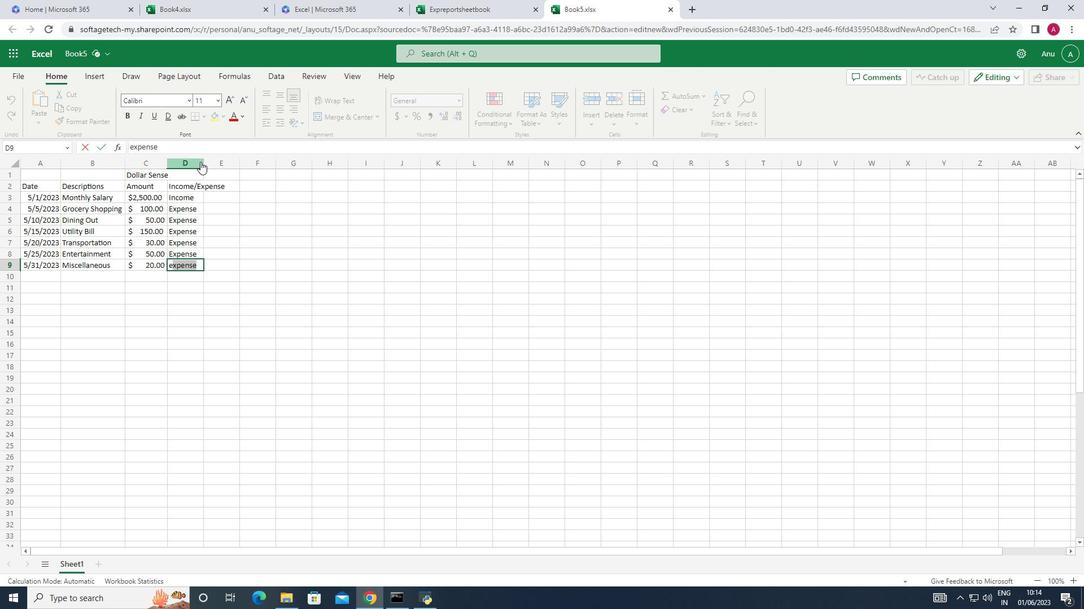 
Action: Mouse moved to (204, 160)
Screenshot: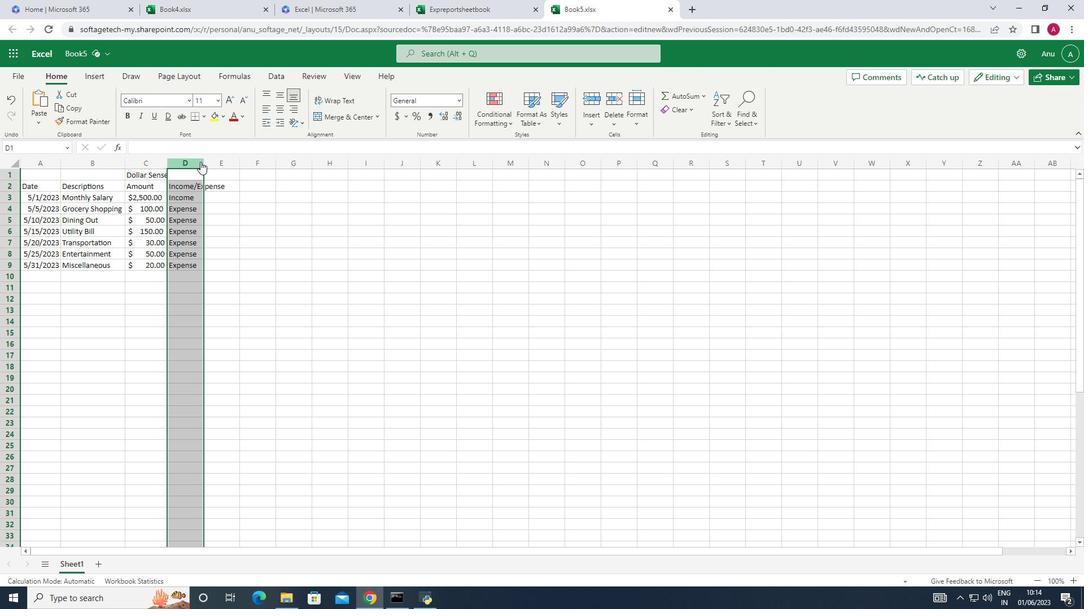 
Action: Mouse pressed left at (204, 160)
Screenshot: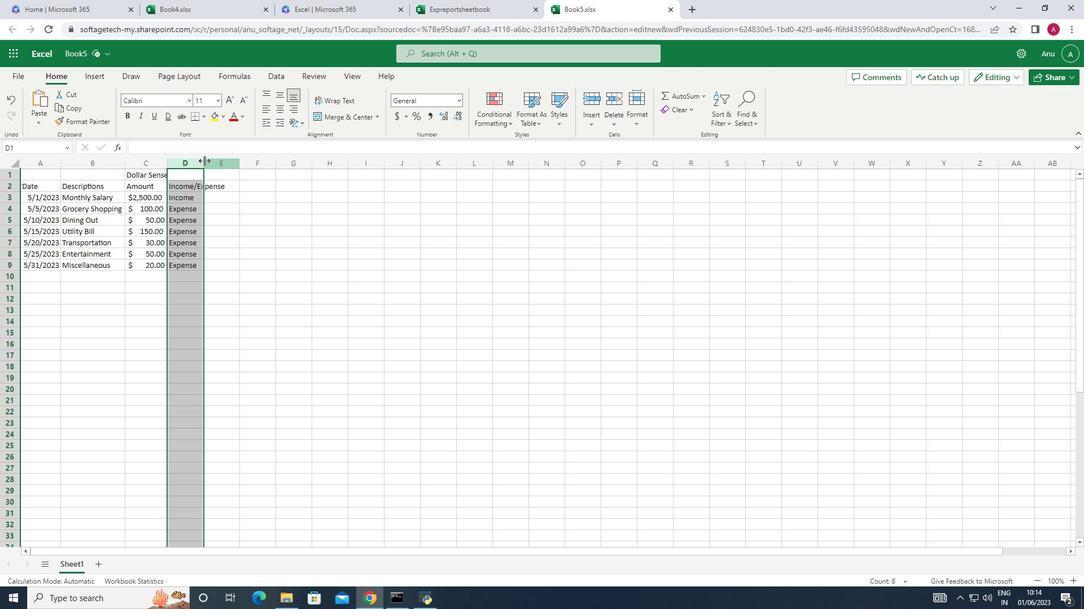 
Action: Mouse pressed left at (204, 160)
Screenshot: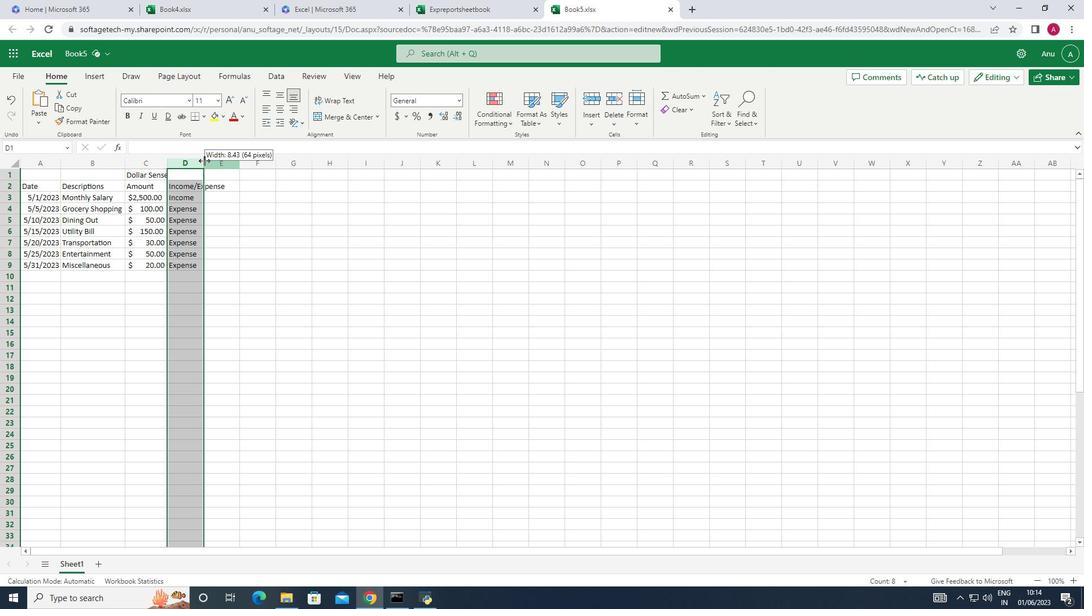 
Action: Mouse moved to (246, 183)
Screenshot: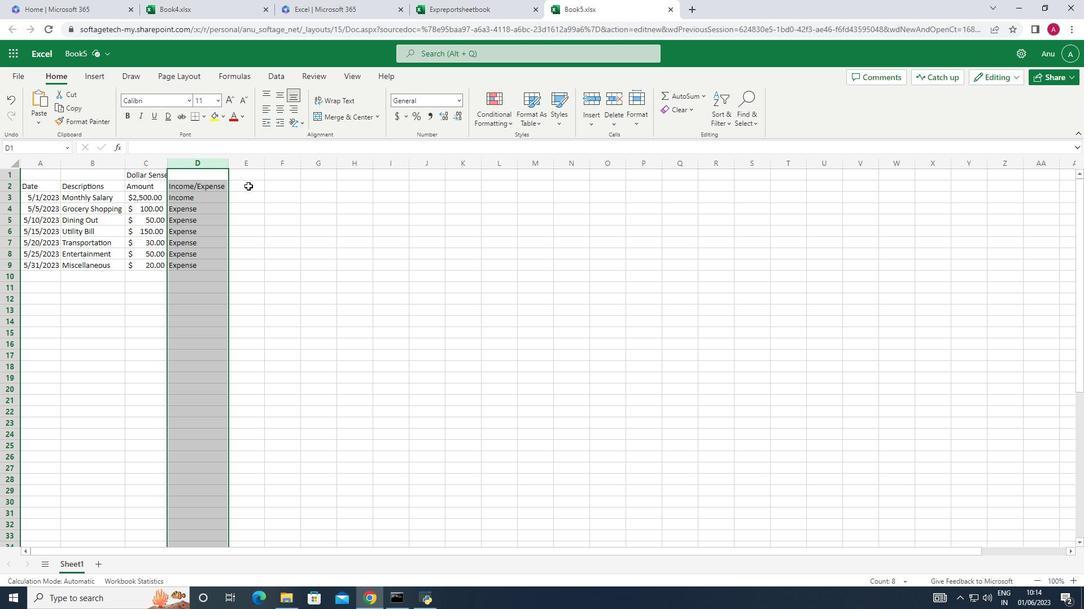 
Action: Mouse pressed left at (246, 183)
Screenshot: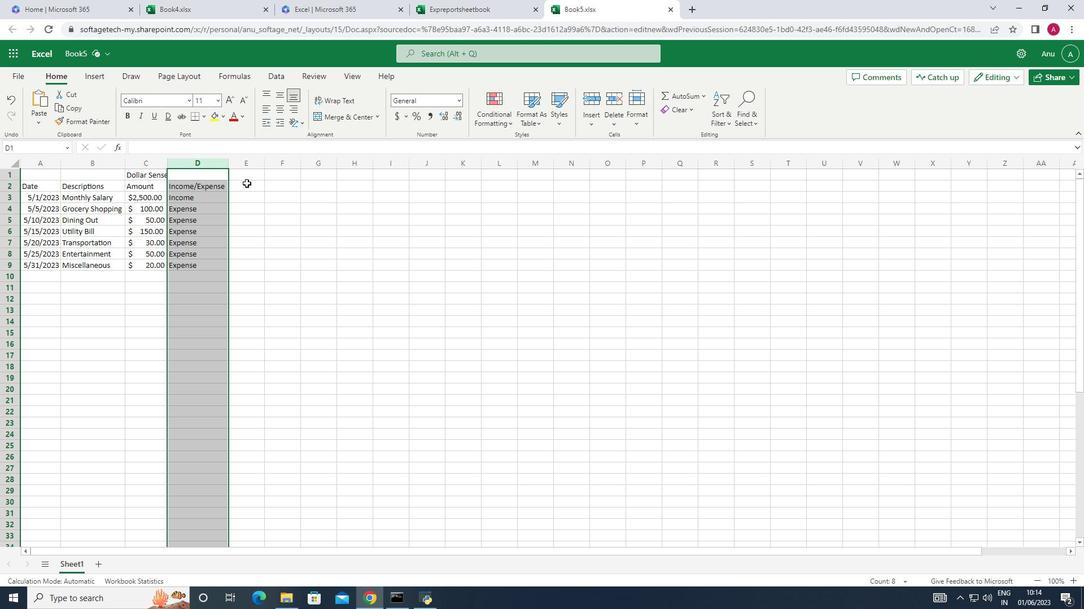 
Action: Key pressed <Key.shift>Balnce<Key.down><Key.backspace><Key.up><Key.shift_r><Key.shift_r><Key.shift_r>Balance<Key.down>
Screenshot: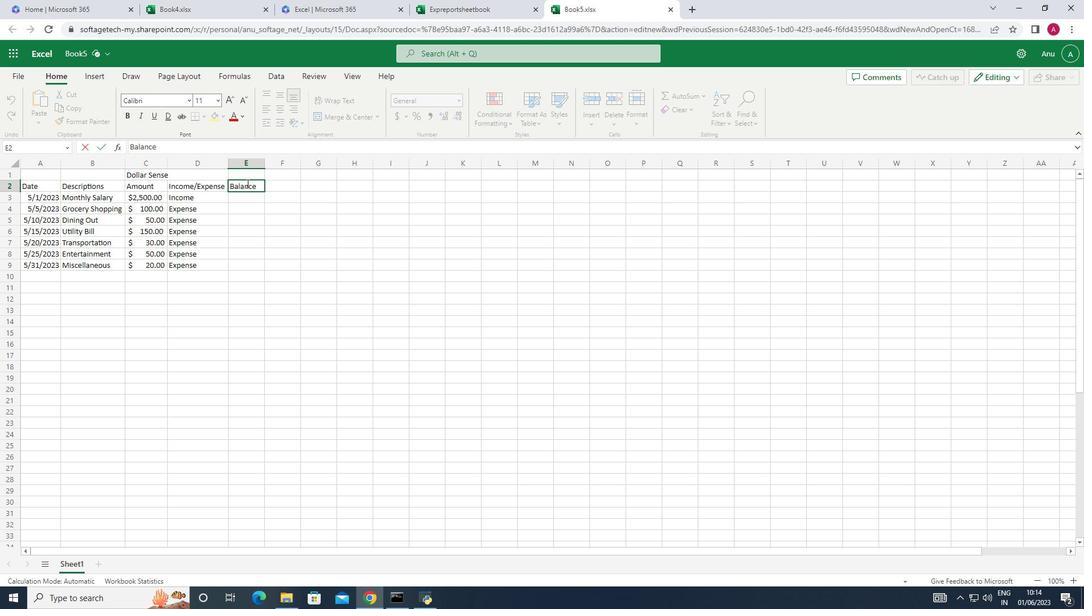 
Action: Mouse moved to (613, 79)
Screenshot: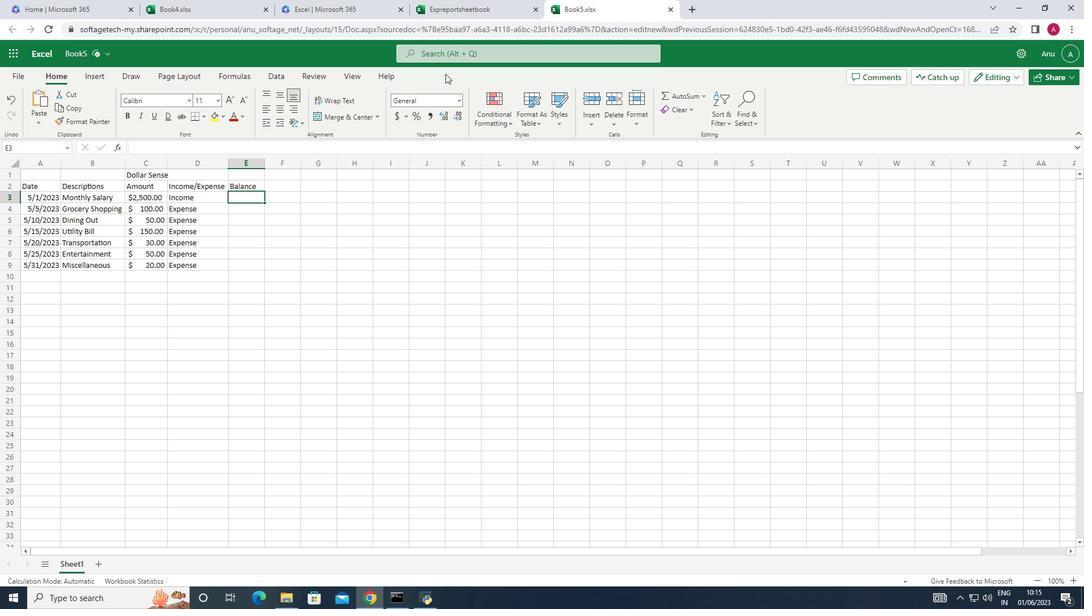
Action: Key pressed 2500<Key.down>2400<Key.down>2350<Key.down>2200<Key.down>2170<Key.down>2120<Key.down>2100<Key.down>
Screenshot: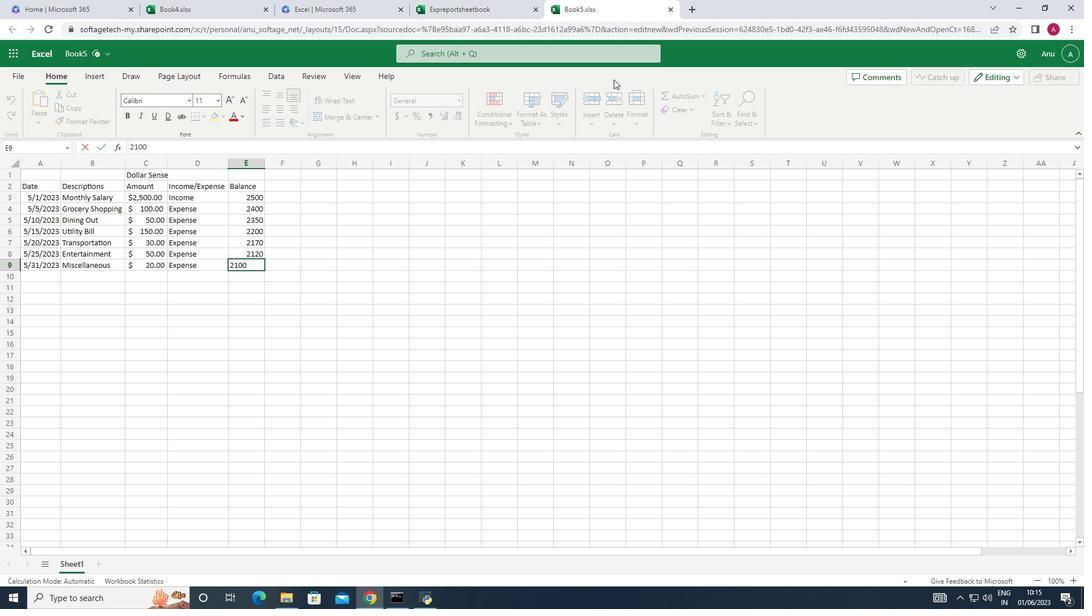 
Action: Mouse moved to (234, 200)
Screenshot: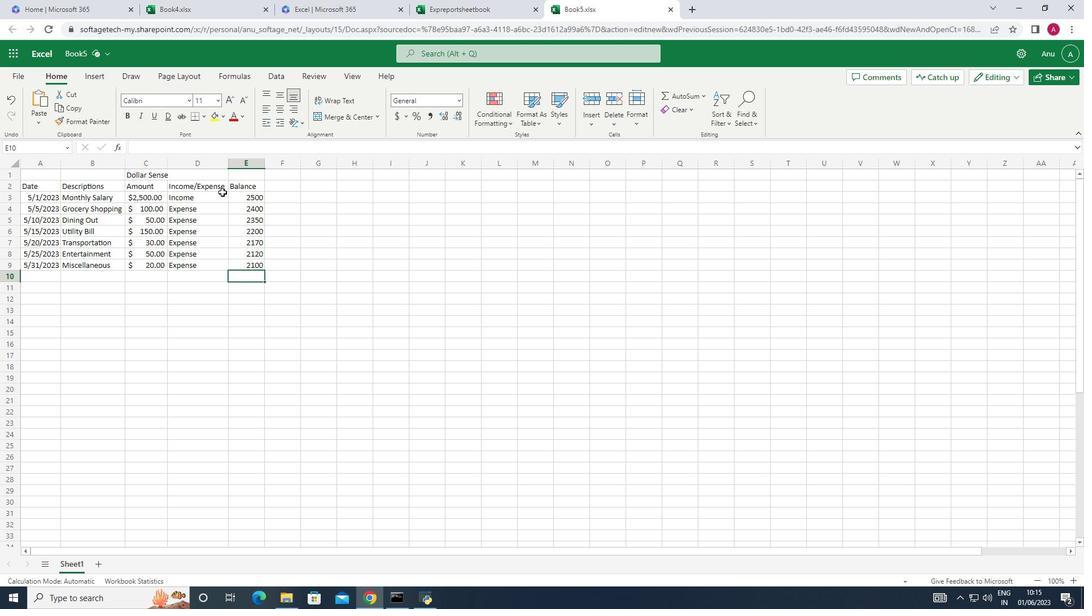 
Action: Mouse pressed left at (234, 200)
Screenshot: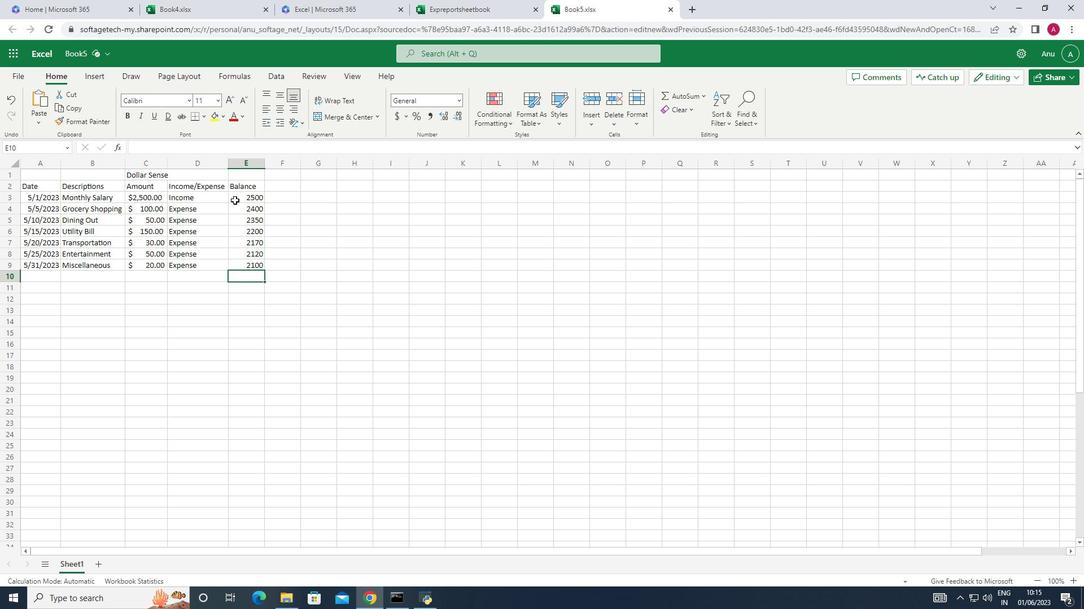 
Action: Mouse moved to (241, 233)
Screenshot: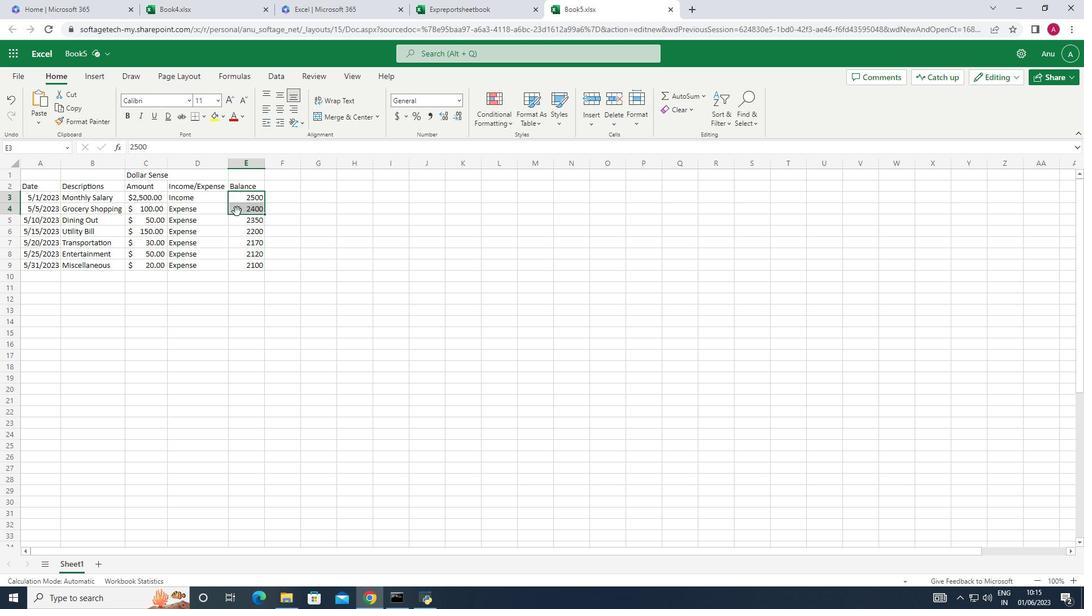 
Action: Mouse pressed left at (241, 228)
Screenshot: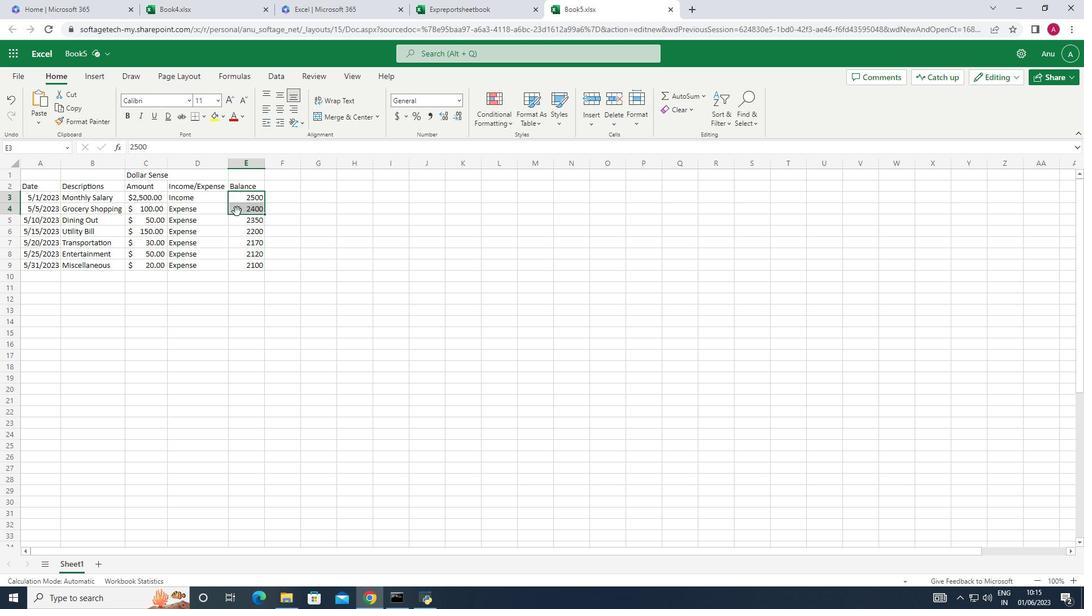 
Action: Mouse moved to (257, 195)
Screenshot: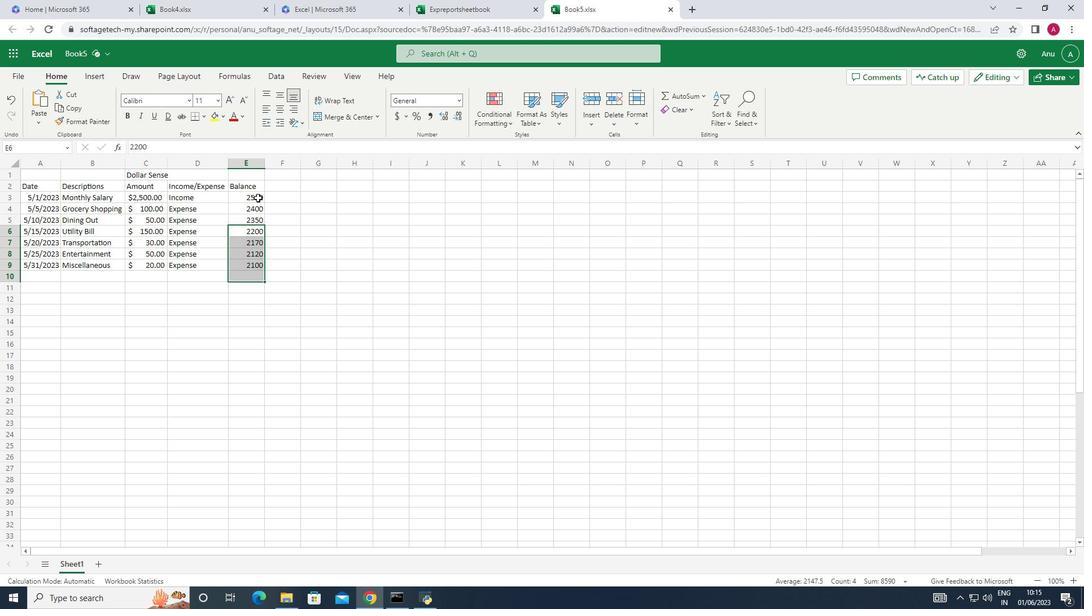 
Action: Mouse pressed left at (257, 195)
Screenshot: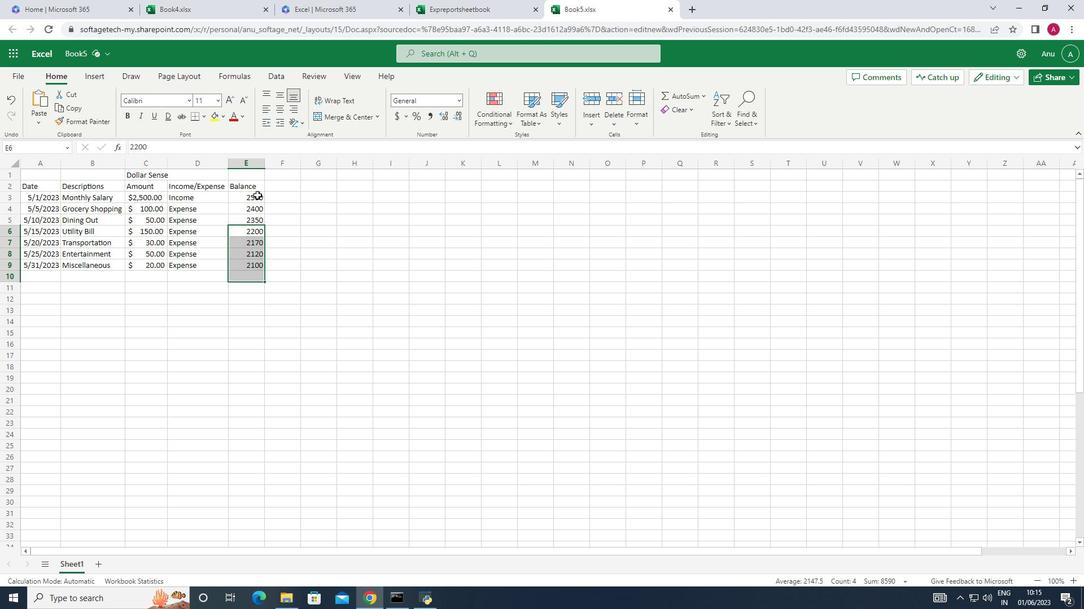 
Action: Mouse moved to (396, 116)
Screenshot: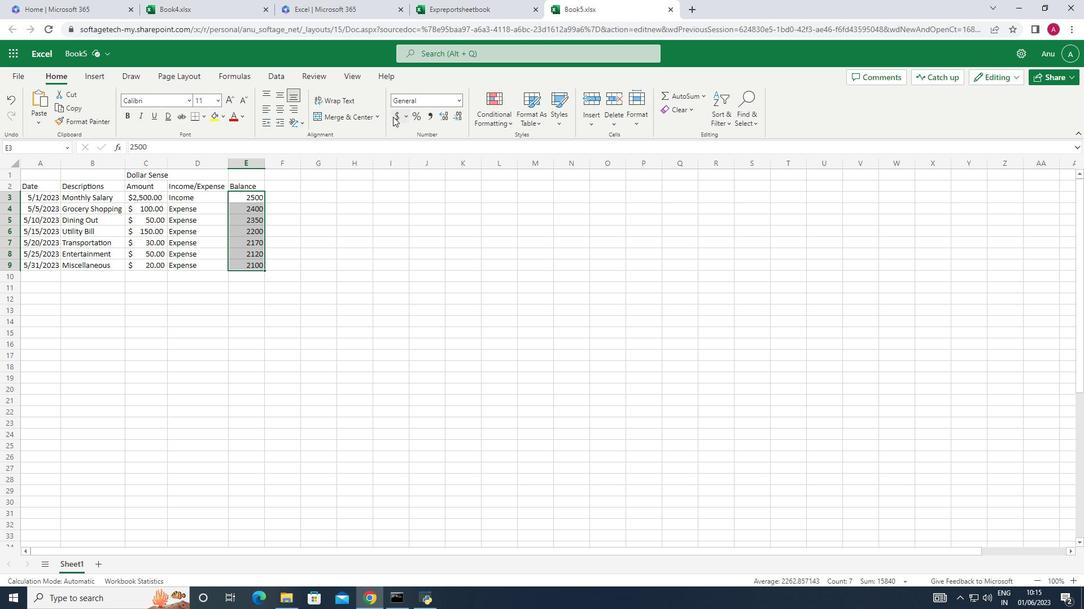 
Action: Mouse pressed left at (396, 116)
Screenshot: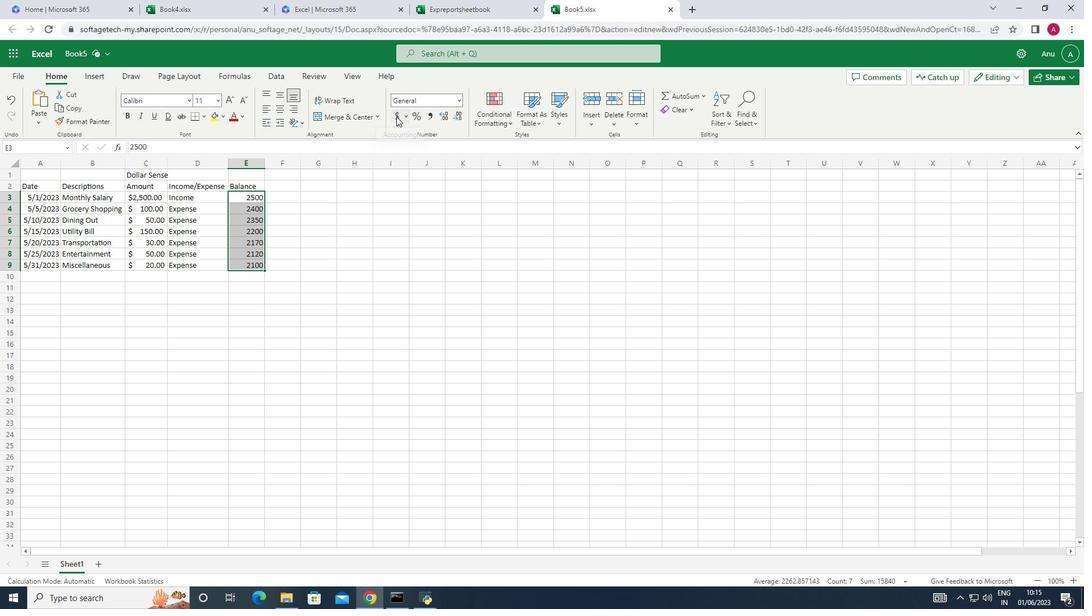 
Action: Mouse moved to (427, 134)
Screenshot: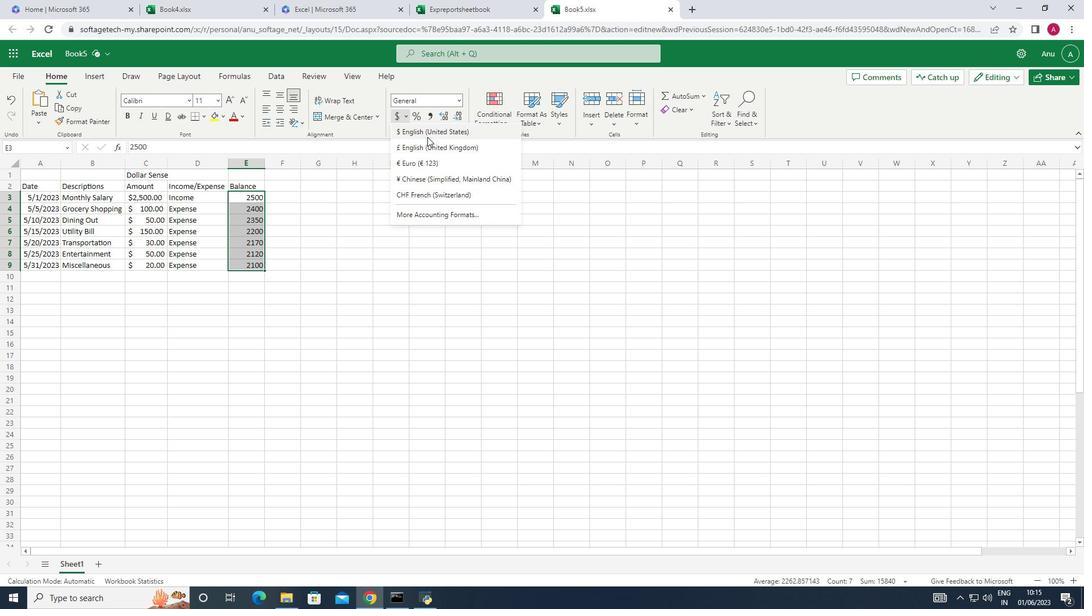 
Action: Mouse pressed left at (427, 134)
Screenshot: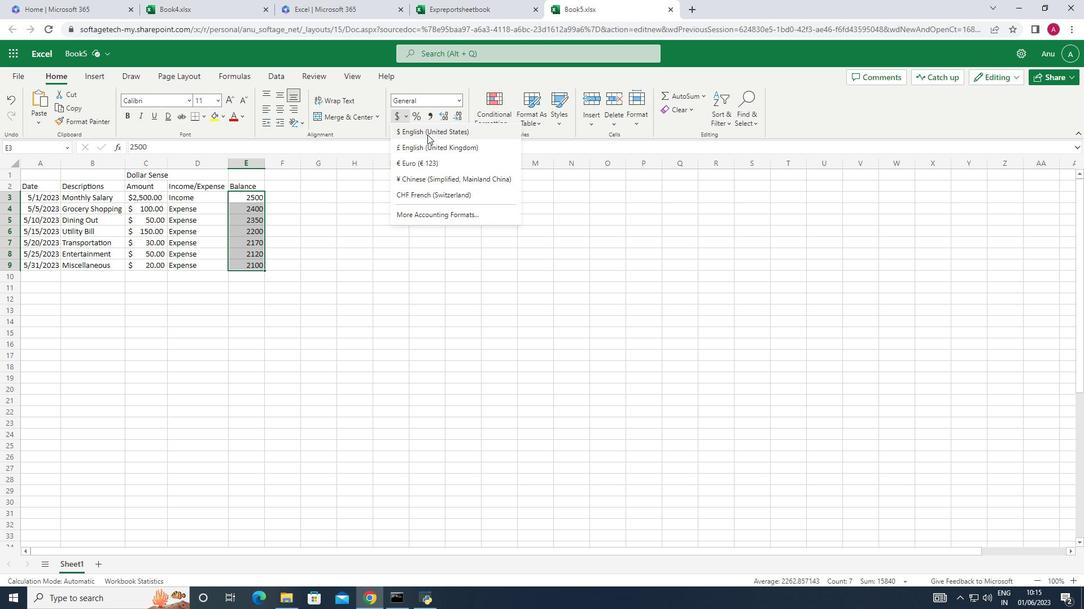 
Action: Mouse moved to (26, 75)
Screenshot: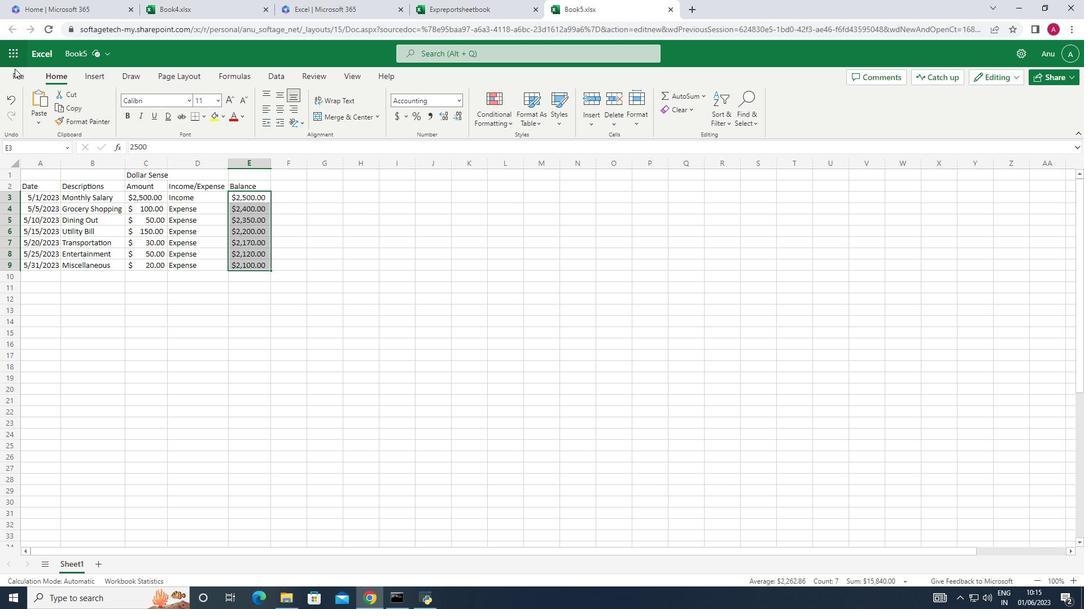 
Action: Mouse pressed left at (26, 75)
Screenshot: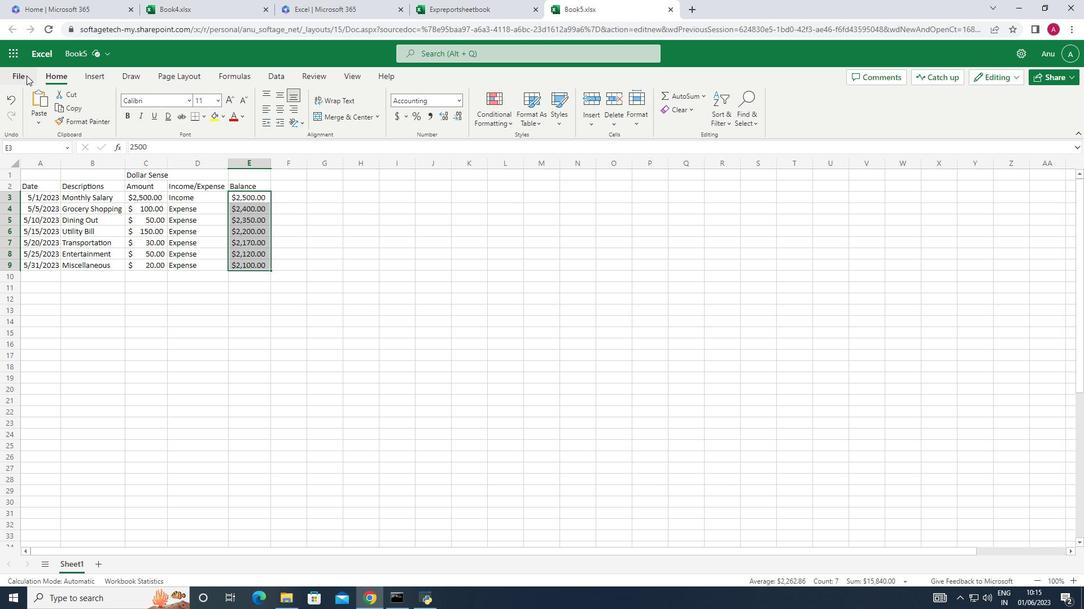 
Action: Mouse moved to (43, 181)
Screenshot: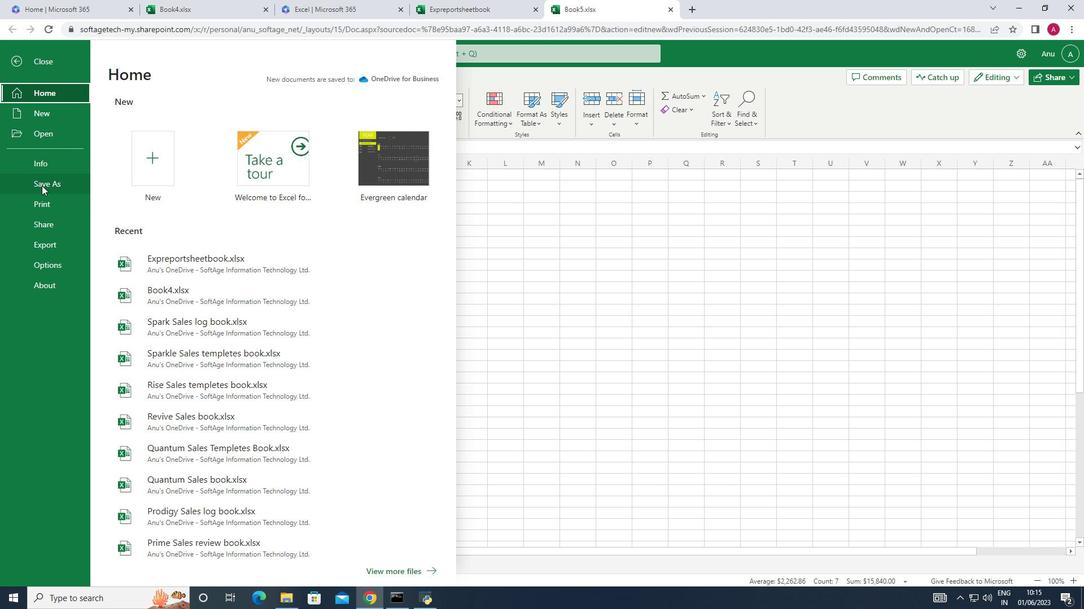 
Action: Mouse pressed left at (43, 181)
Screenshot: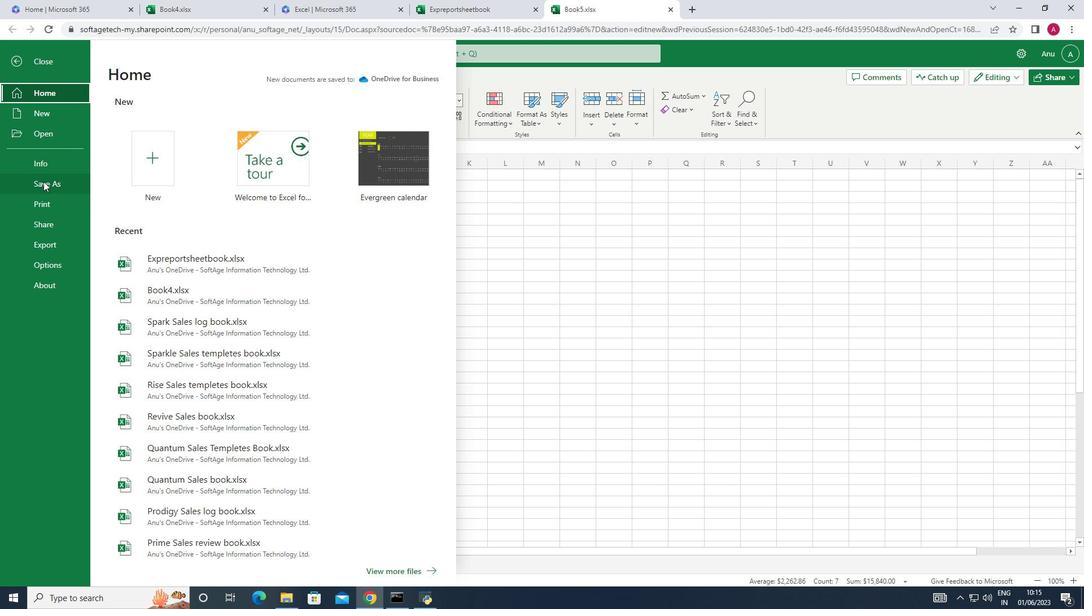 
Action: Mouse moved to (167, 148)
Screenshot: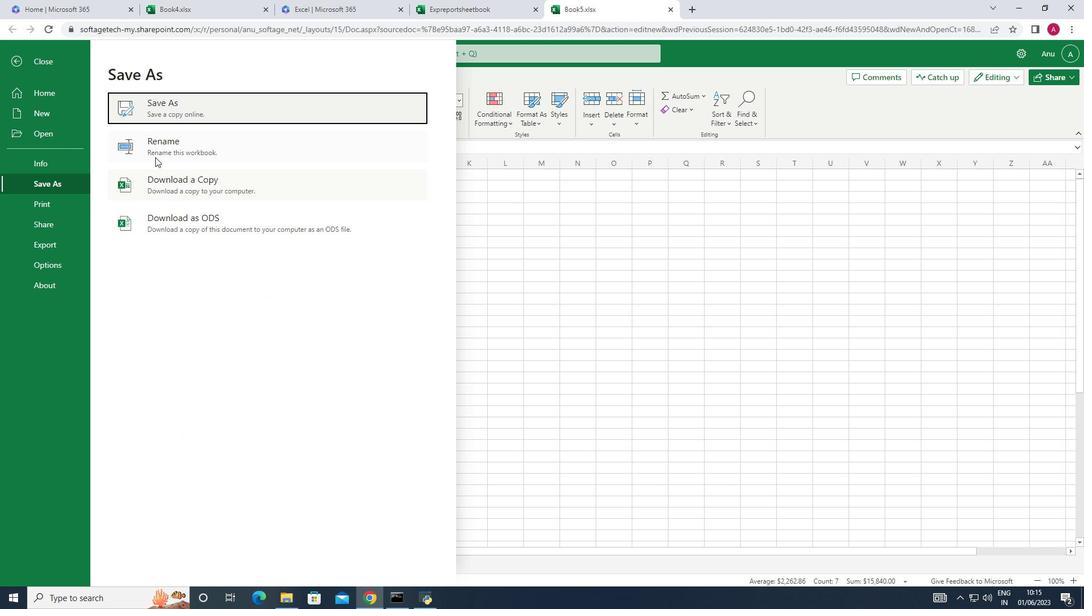 
Action: Mouse pressed left at (167, 148)
Screenshot: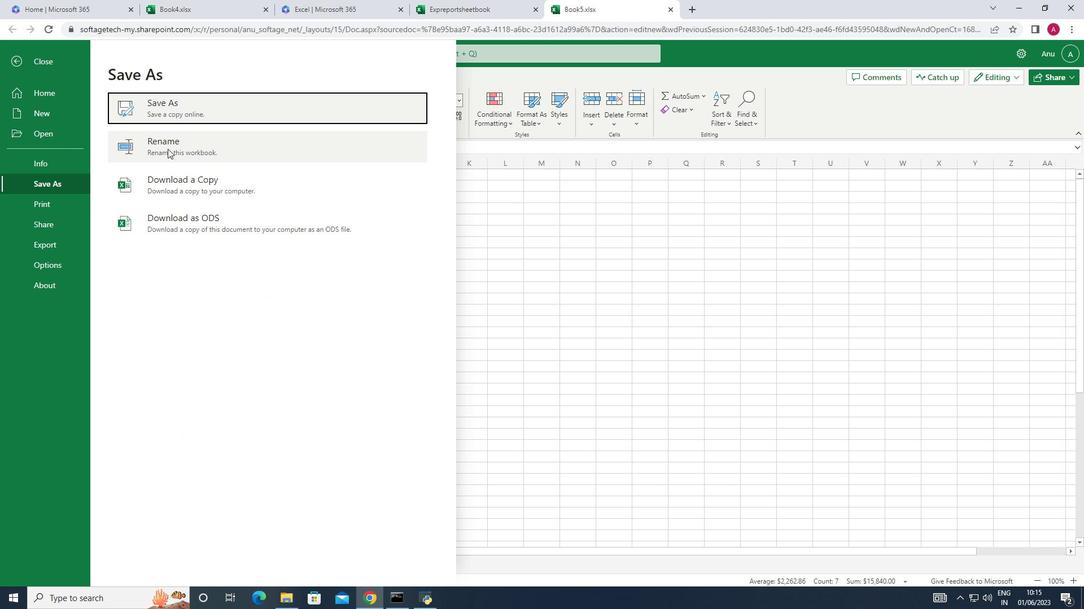 
Action: Mouse moved to (172, 138)
Screenshot: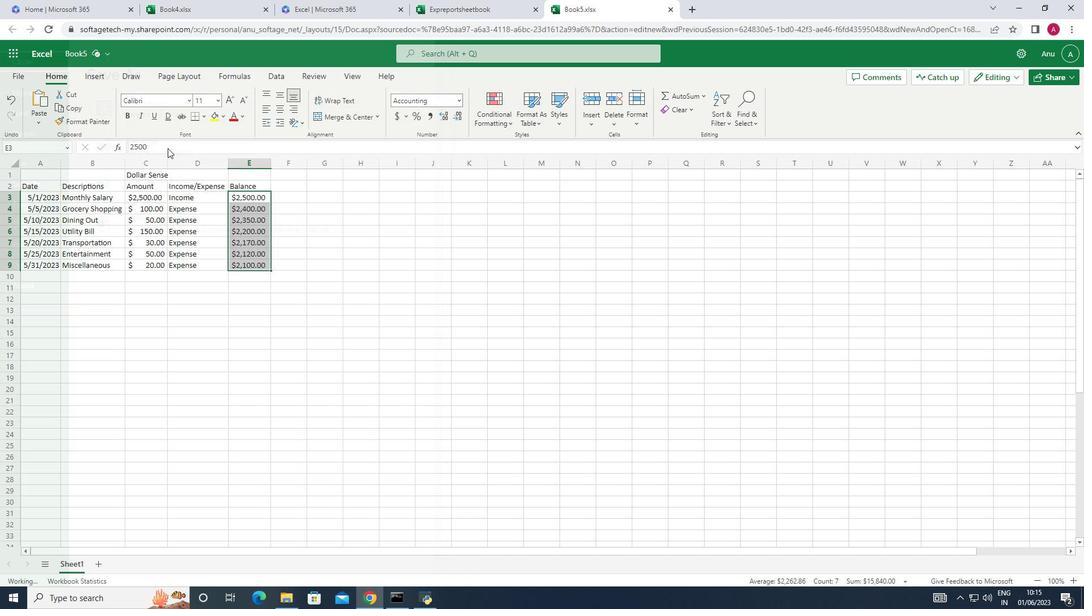 
Action: Key pressed <Key.shift>Alpha<Key.space><Key.shift>Sales<Key.enter>
Screenshot: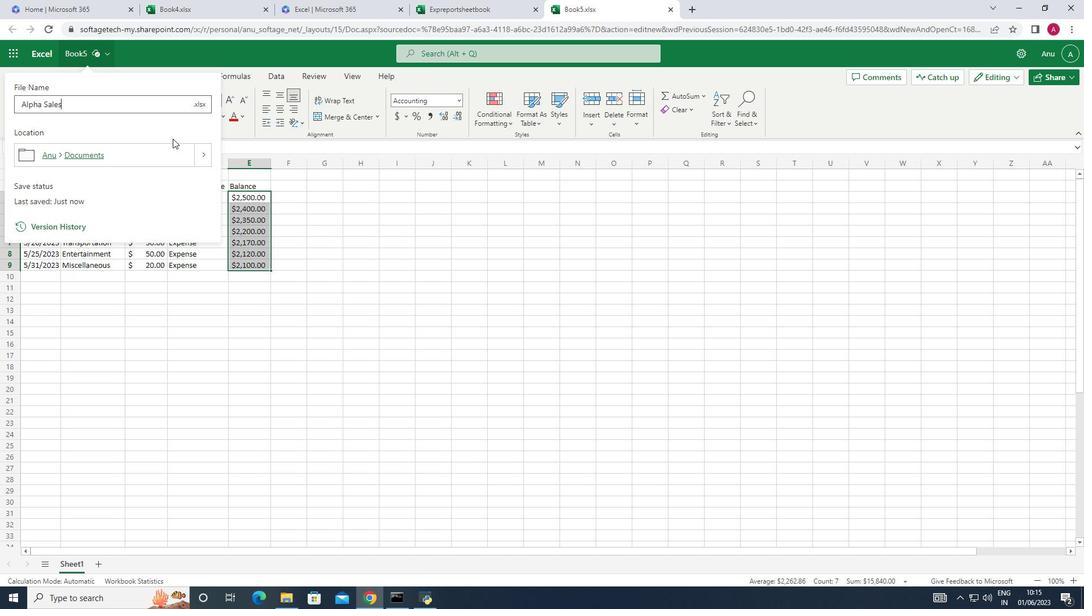 
Action: Mouse moved to (329, 228)
Screenshot: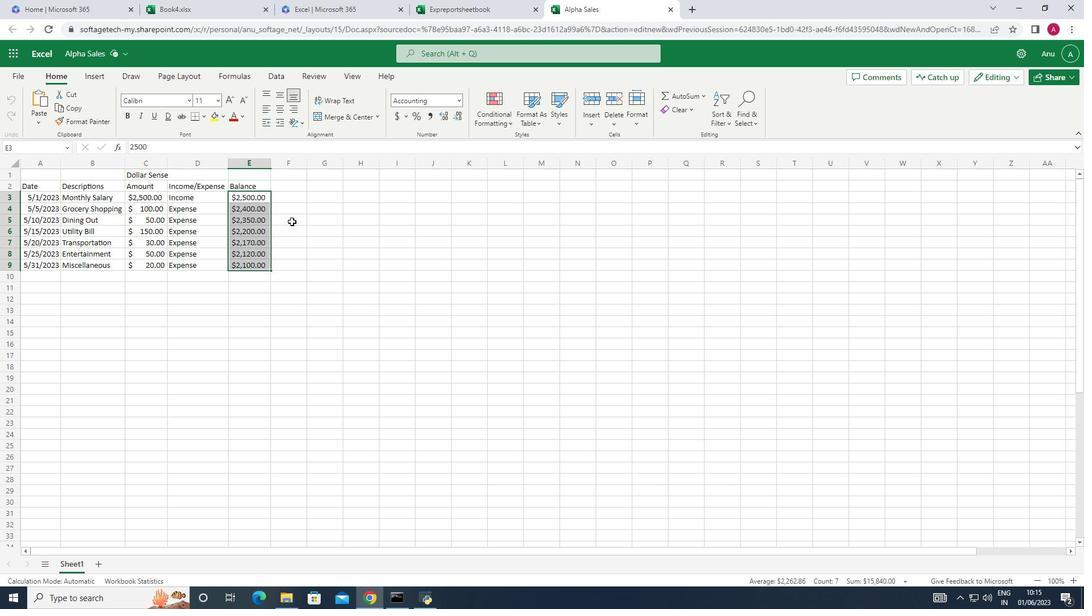 
Action: Mouse pressed left at (329, 228)
Screenshot: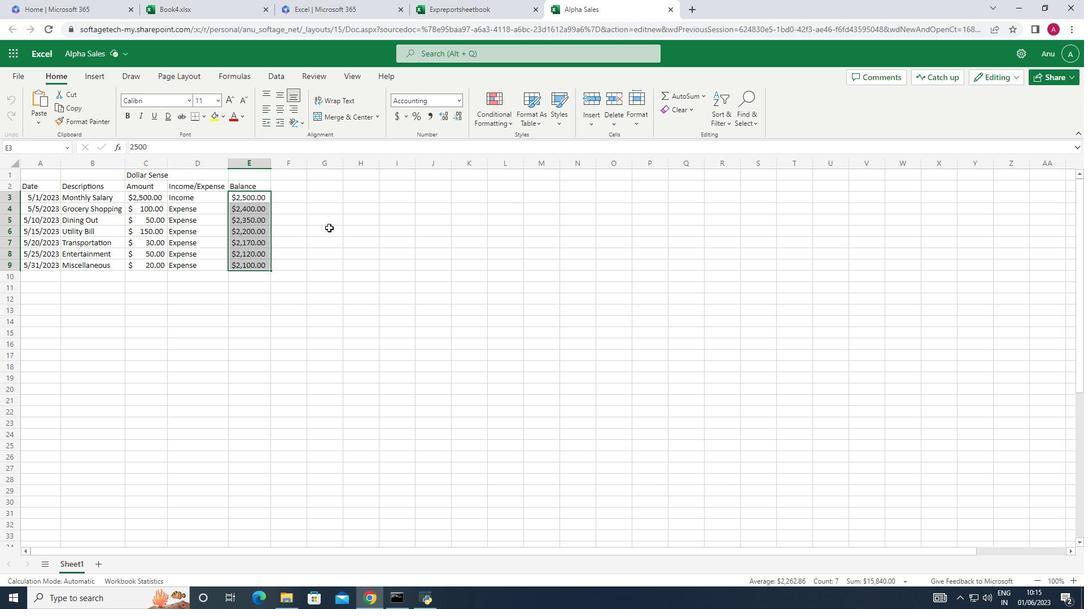 
